 Task: Log the number of training steps completed in each experiment.
Action: Mouse moved to (289, 106)
Screenshot: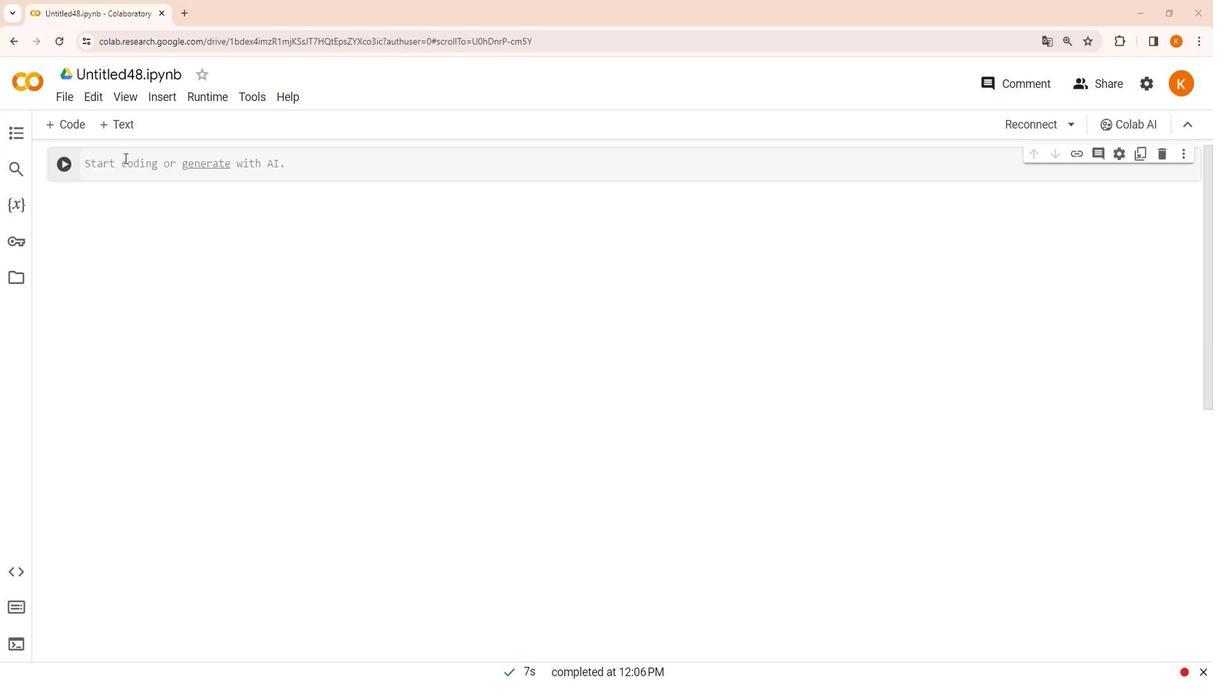 
Action: Mouse pressed left at (289, 106)
Screenshot: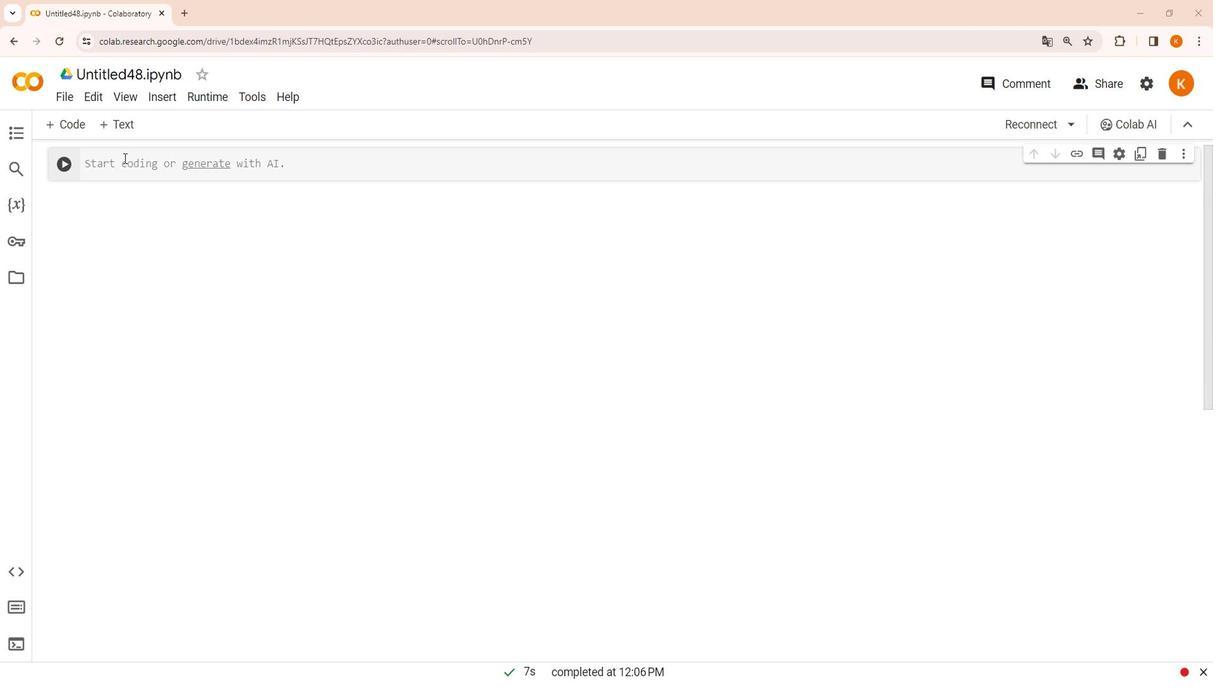 
Action: Key pressed i<Key.backspace>pip<Key.space>install<Key.space>wandb
Screenshot: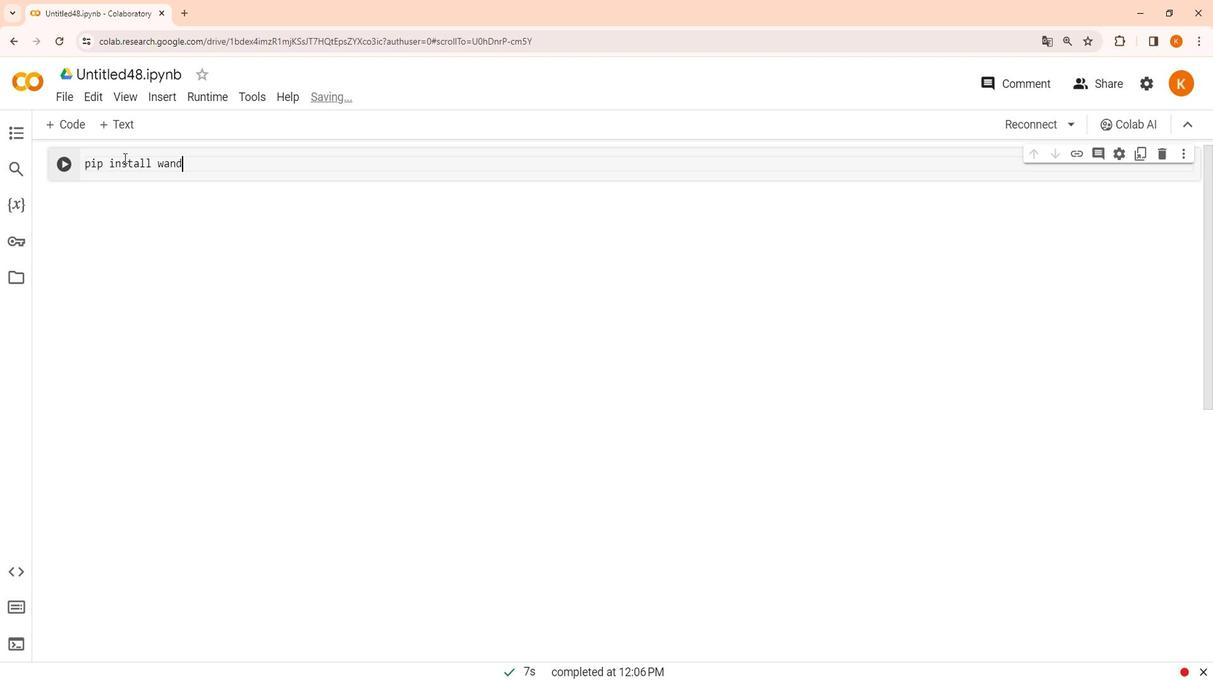 
Action: Mouse moved to (275, 108)
Screenshot: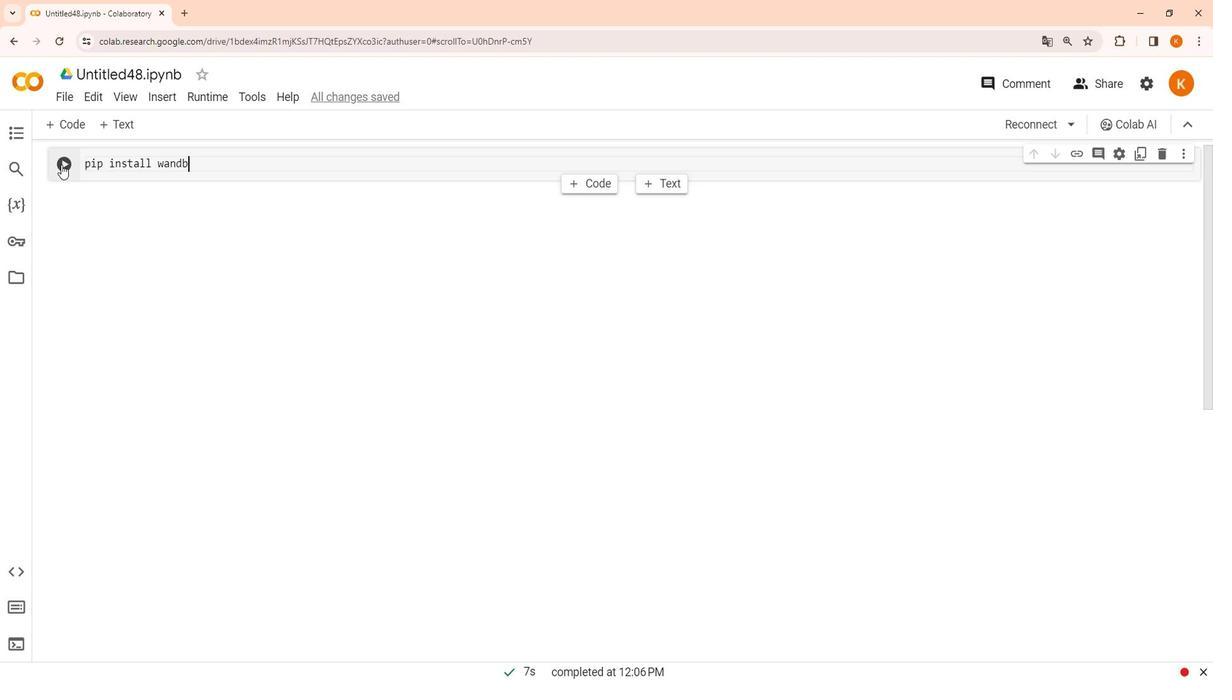 
Action: Mouse pressed left at (275, 108)
Screenshot: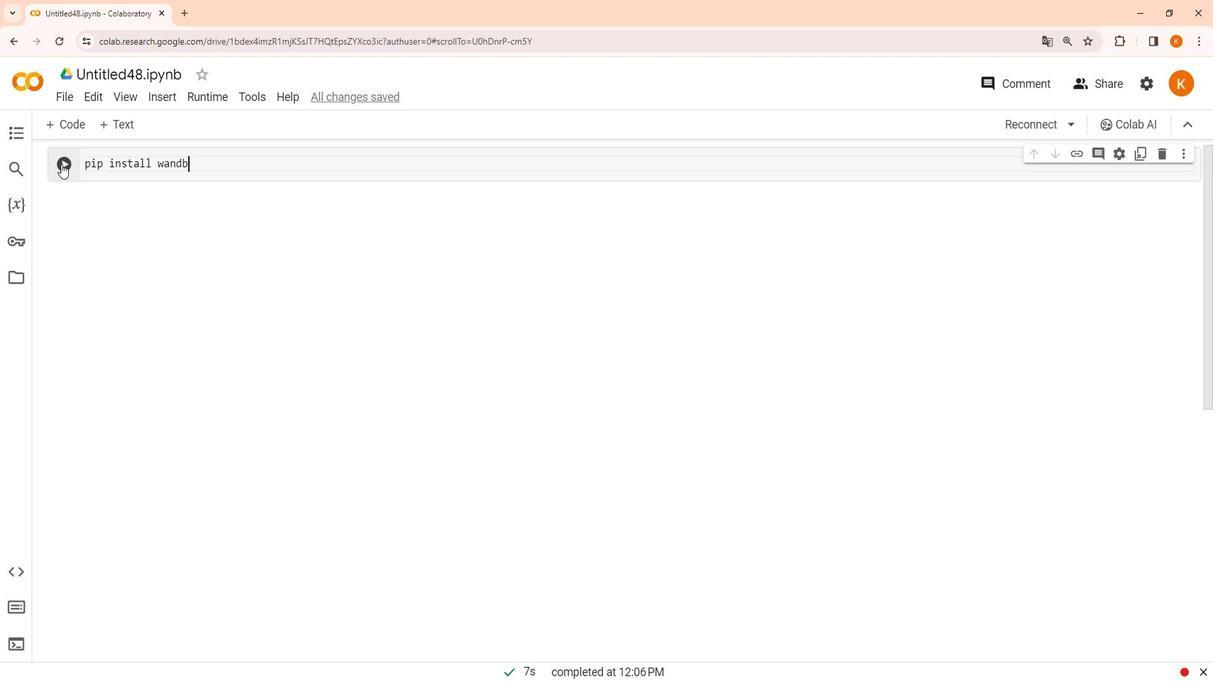 
Action: Mouse moved to (311, 207)
Screenshot: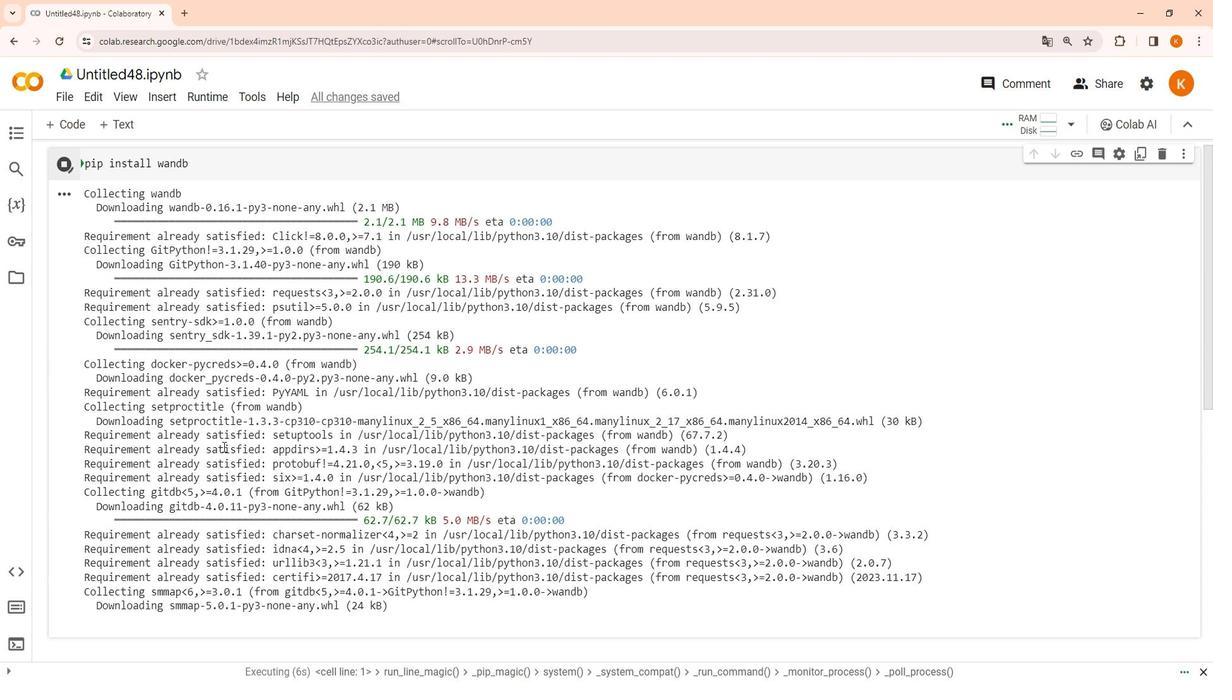 
Action: Mouse scrolled (311, 207) with delta (0, 0)
Screenshot: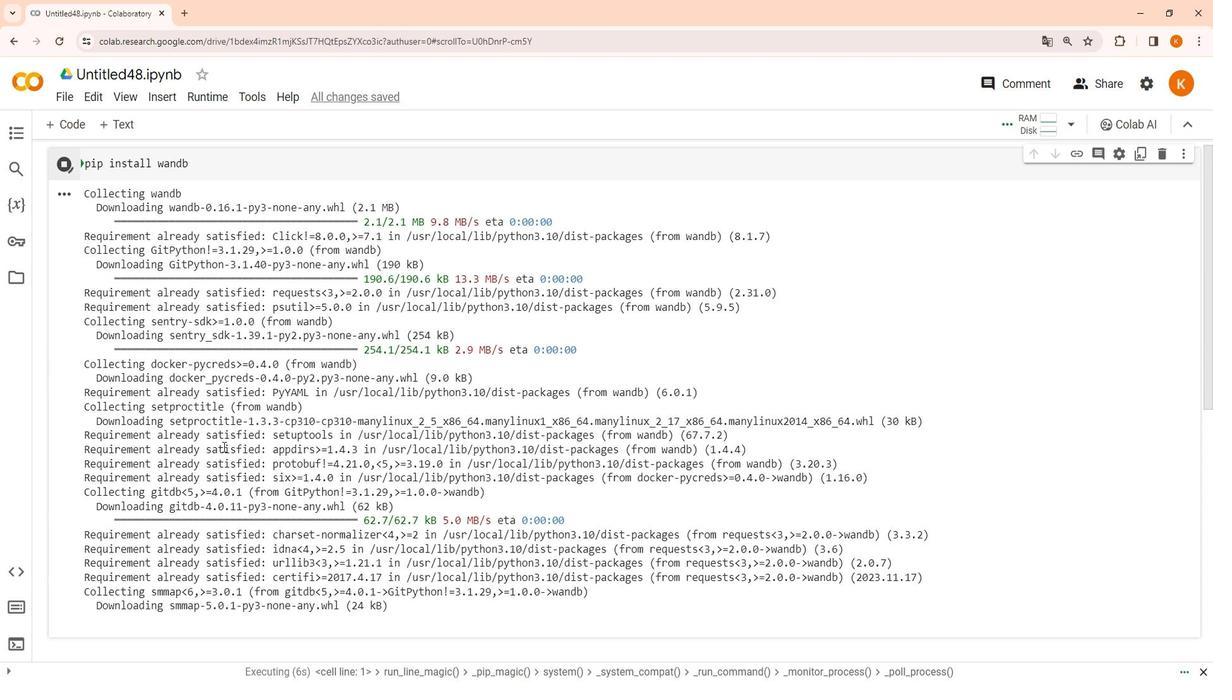 
Action: Mouse scrolled (311, 207) with delta (0, 0)
Screenshot: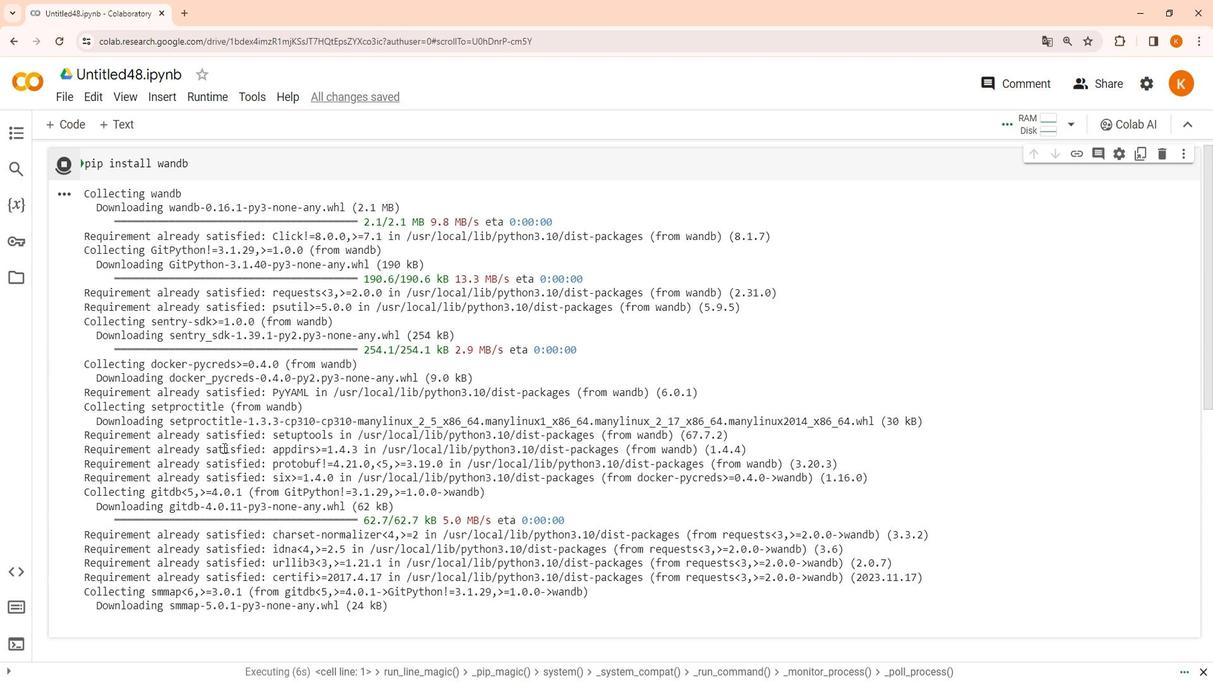 
Action: Mouse moved to (311, 207)
Screenshot: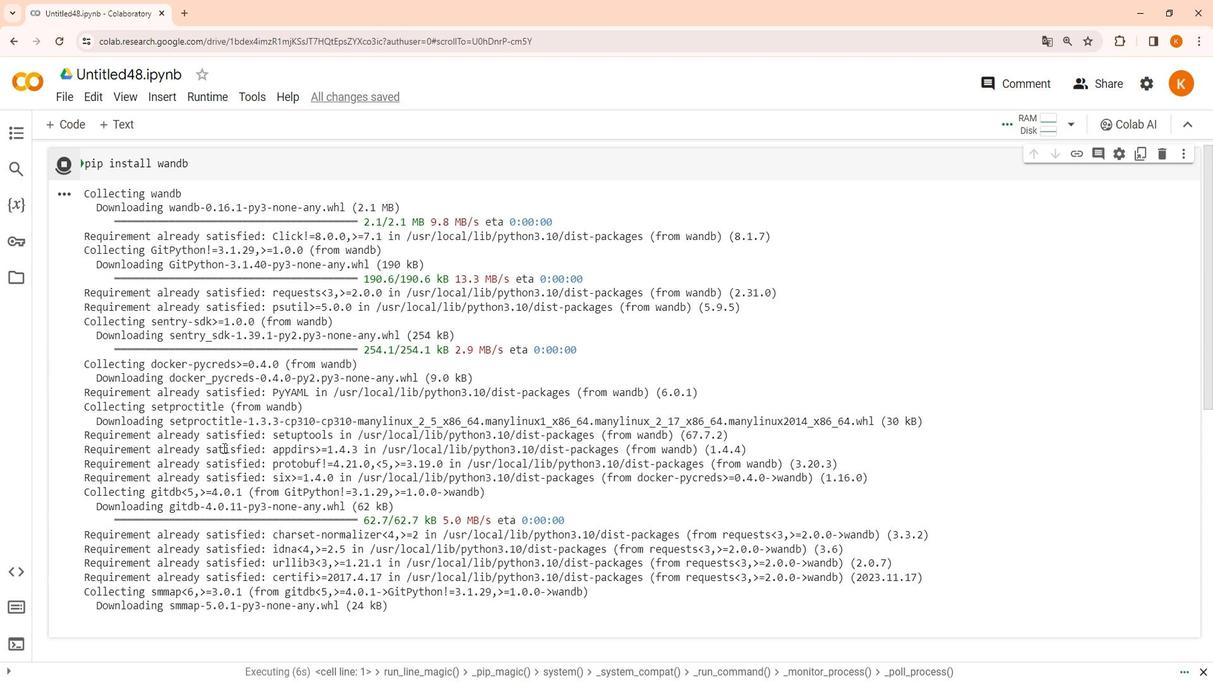 
Action: Mouse scrolled (311, 207) with delta (0, 0)
Screenshot: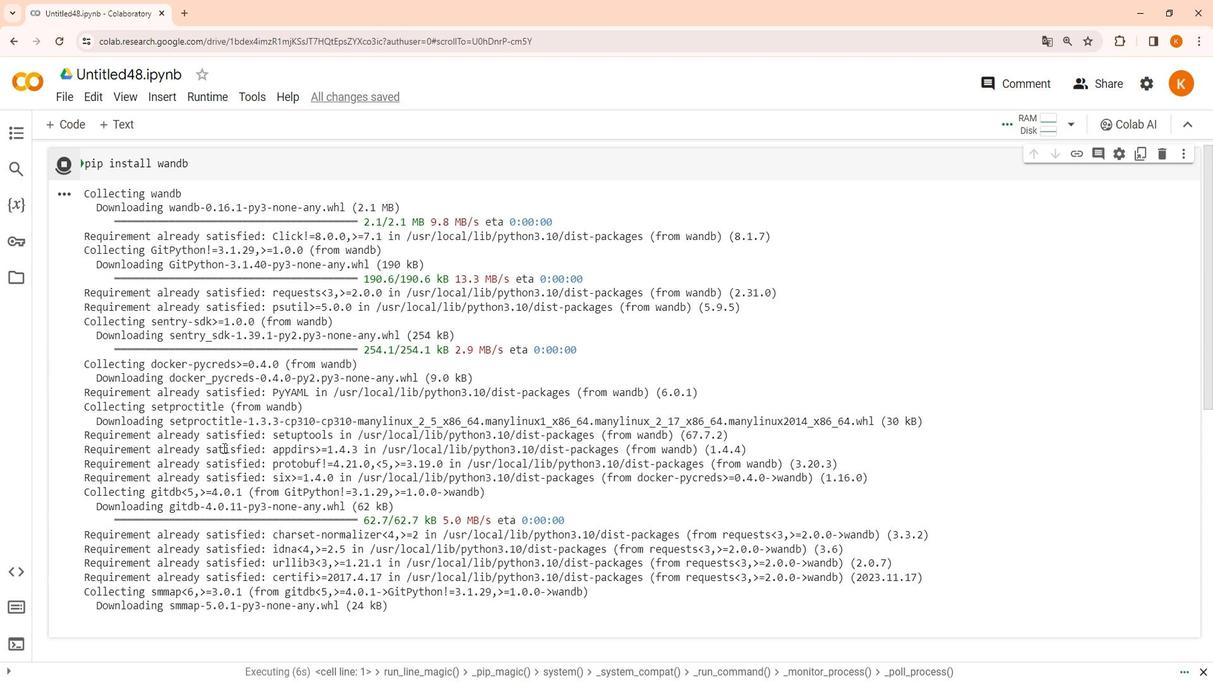 
Action: Mouse moved to (312, 207)
Screenshot: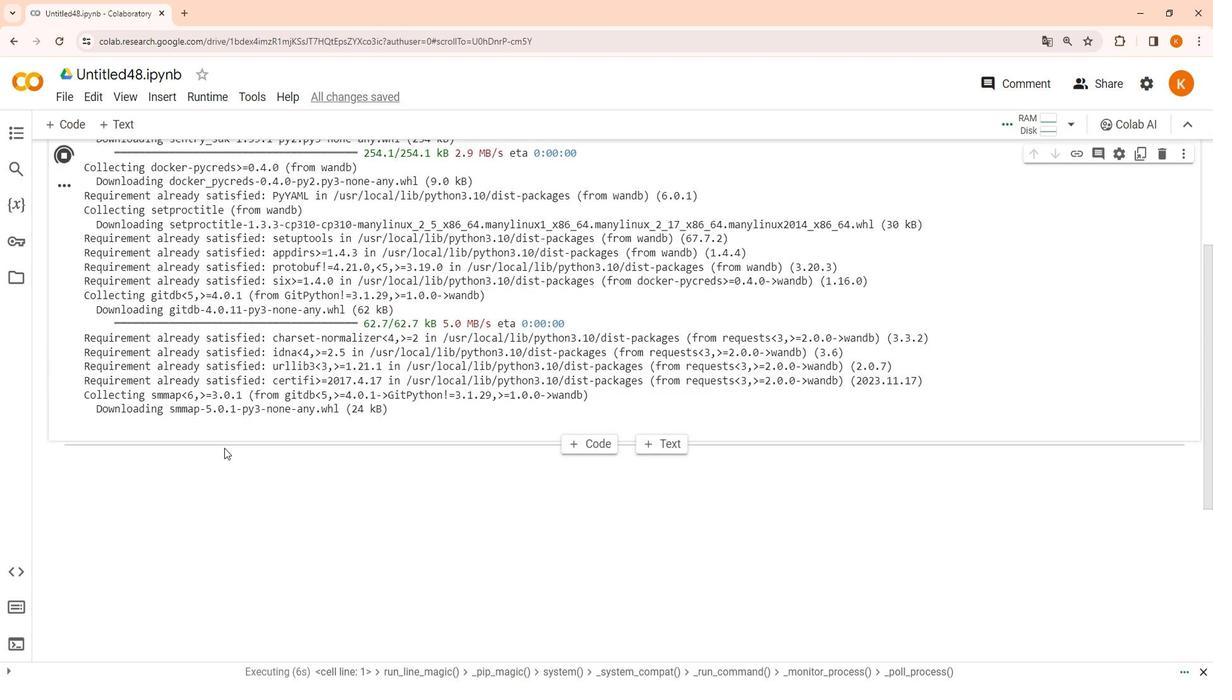 
Action: Mouse scrolled (312, 207) with delta (0, 0)
Screenshot: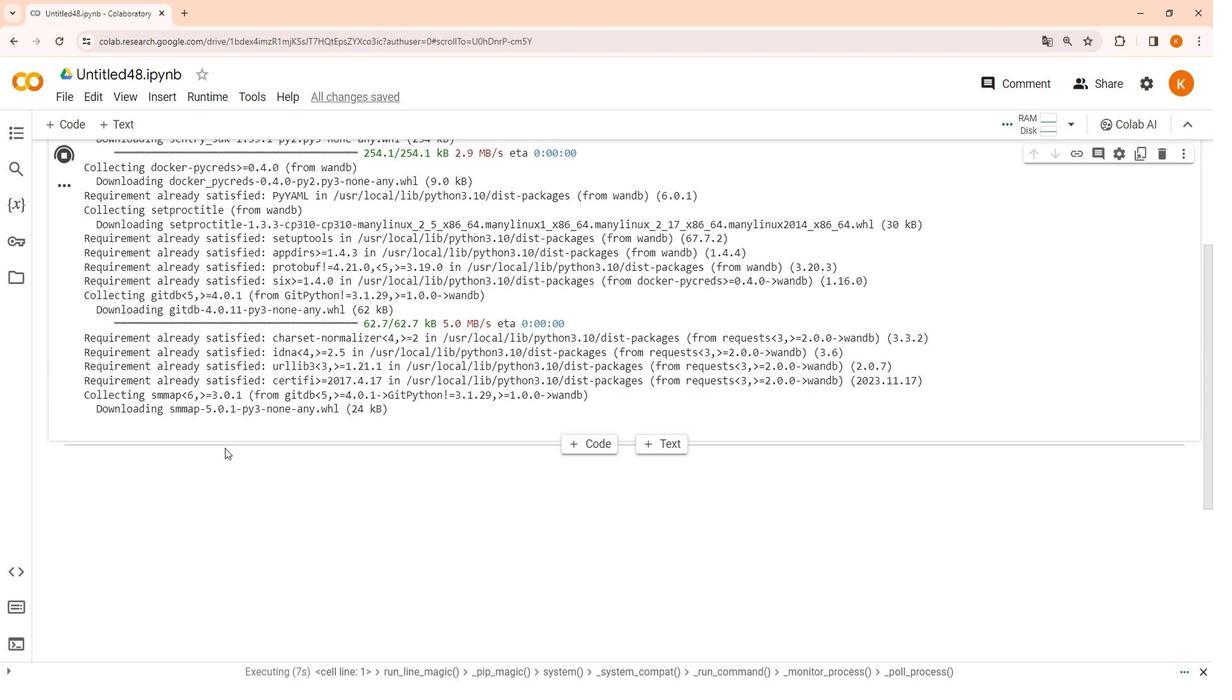 
Action: Mouse scrolled (312, 207) with delta (0, 0)
Screenshot: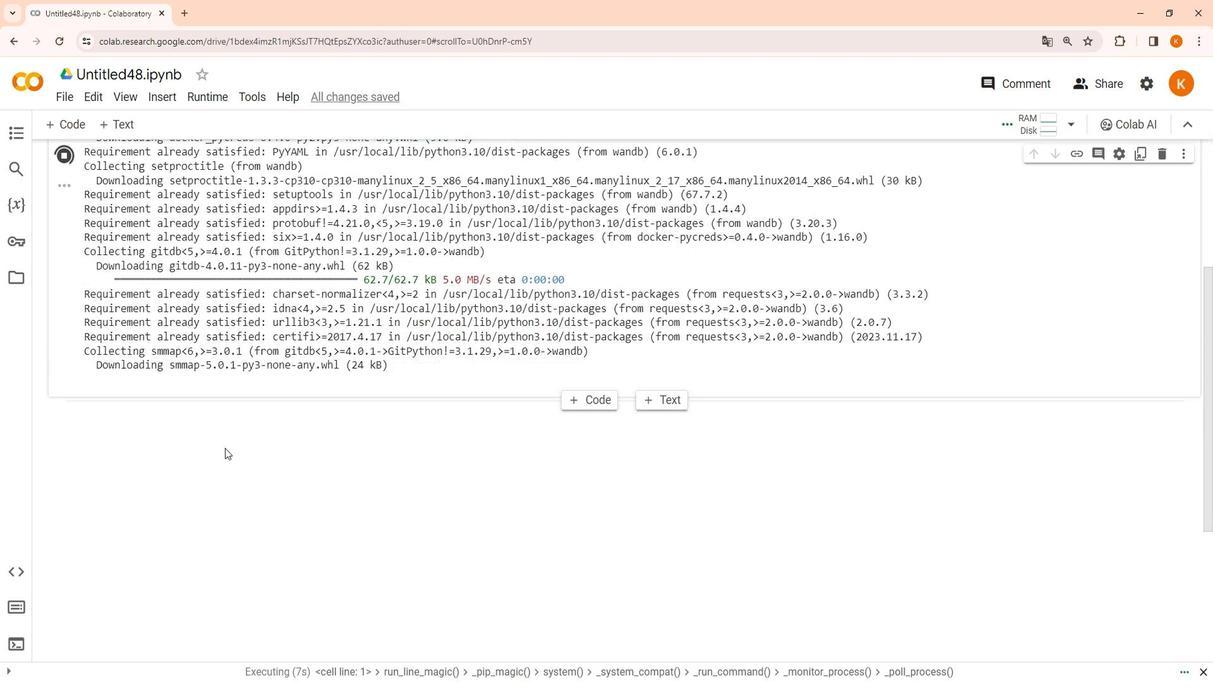 
Action: Mouse moved to (278, 93)
Screenshot: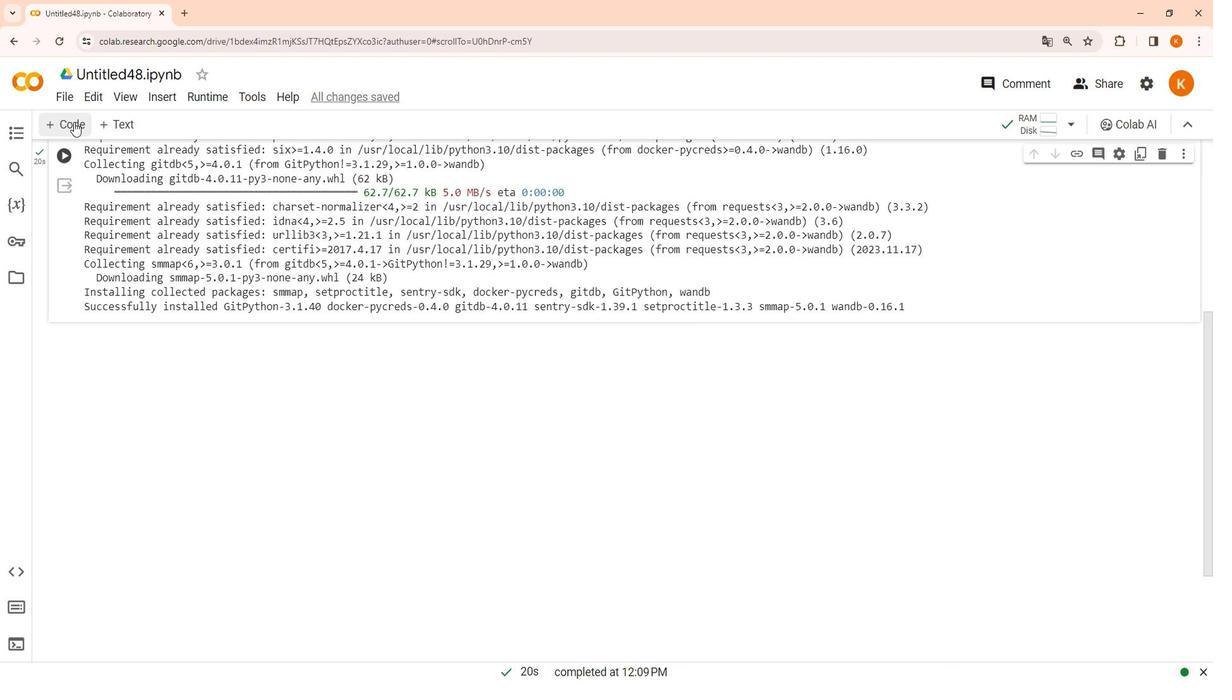 
Action: Mouse pressed left at (278, 93)
Screenshot: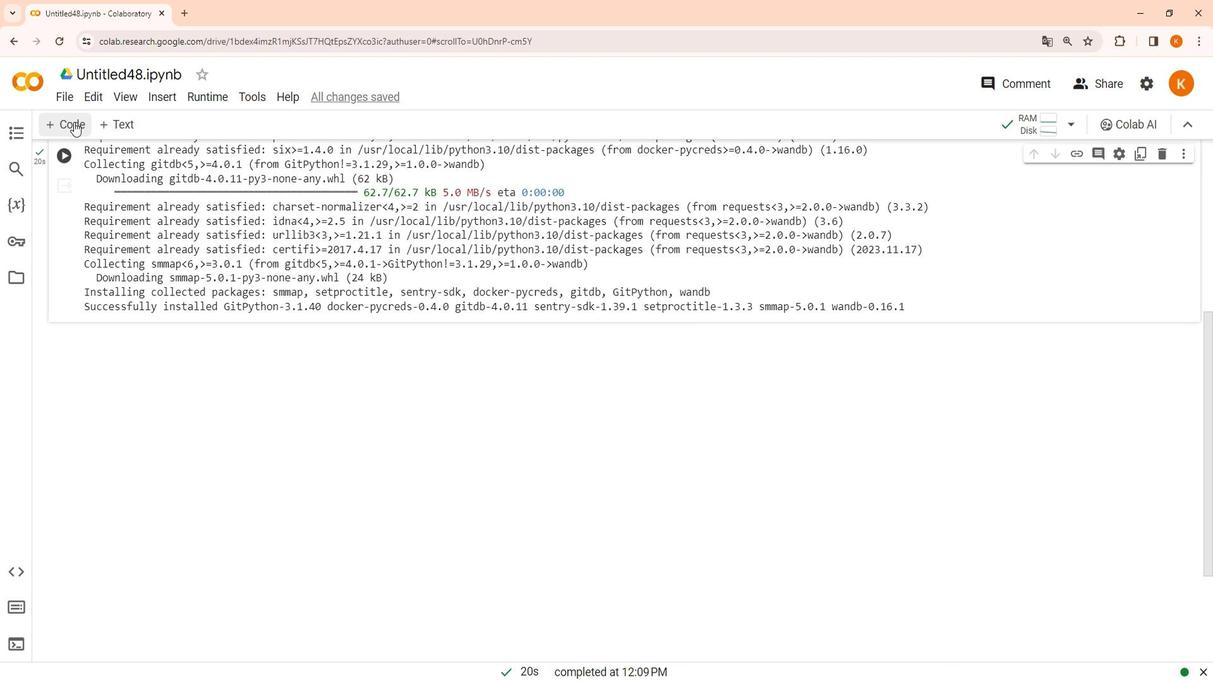 
Action: Mouse moved to (317, 186)
Screenshot: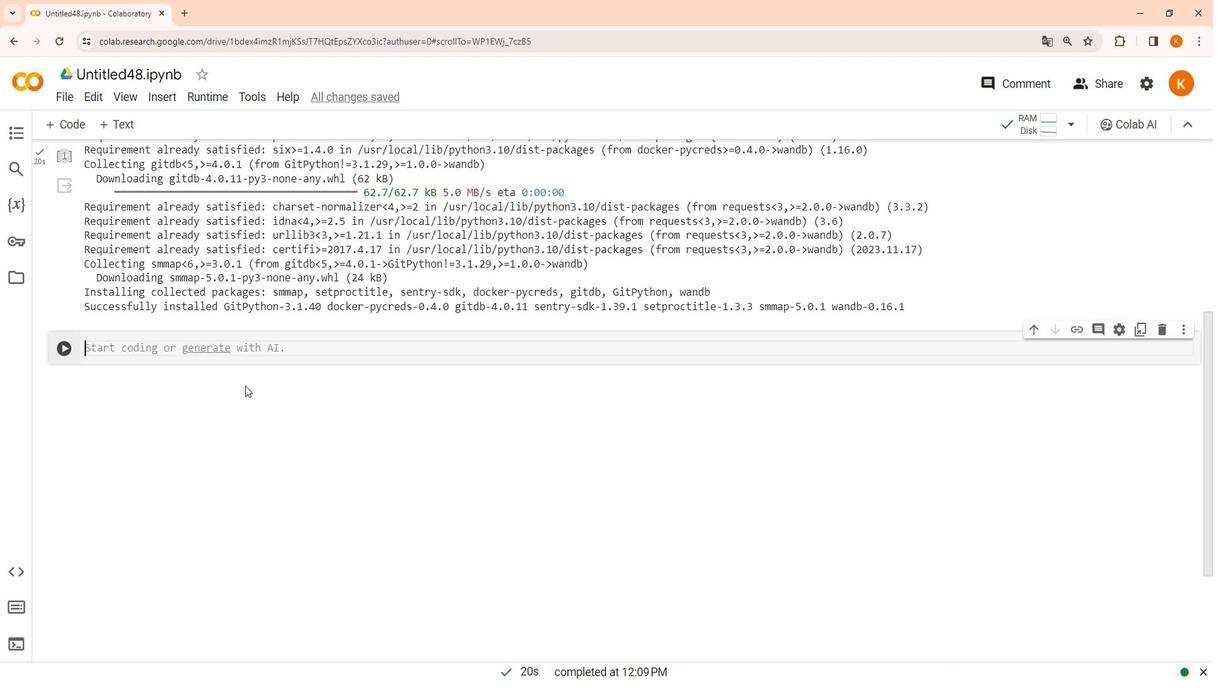 
Action: Mouse scrolled (317, 186) with delta (0, 0)
Screenshot: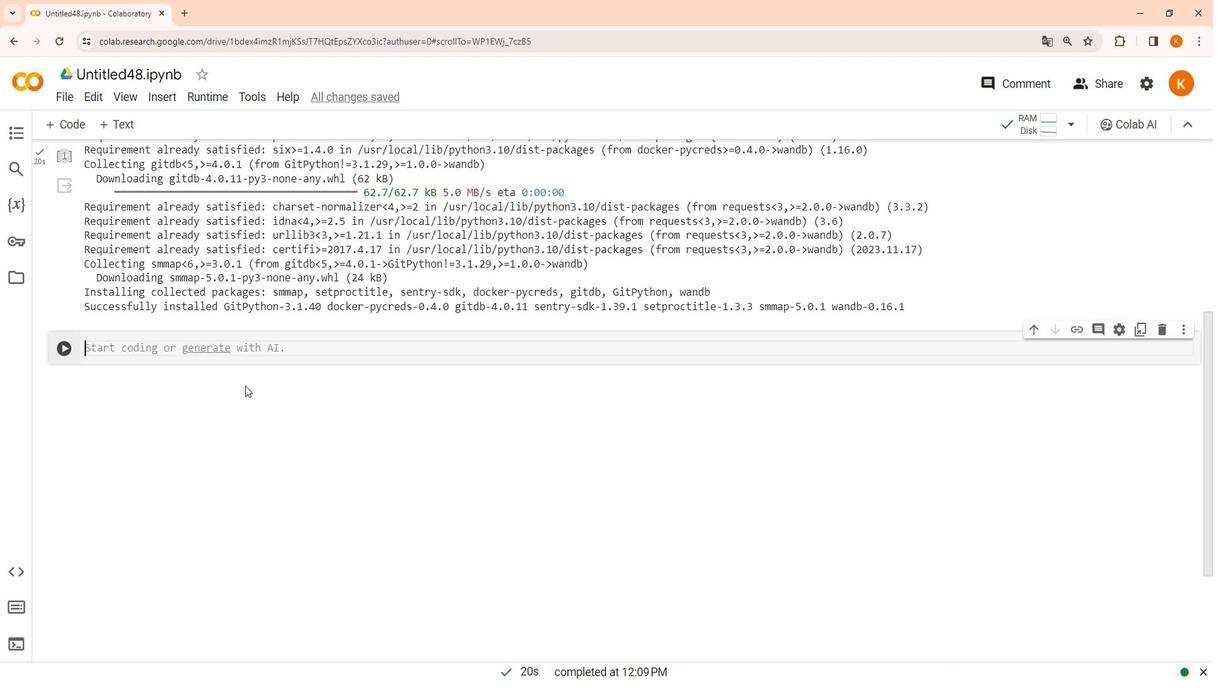 
Action: Mouse moved to (317, 187)
Screenshot: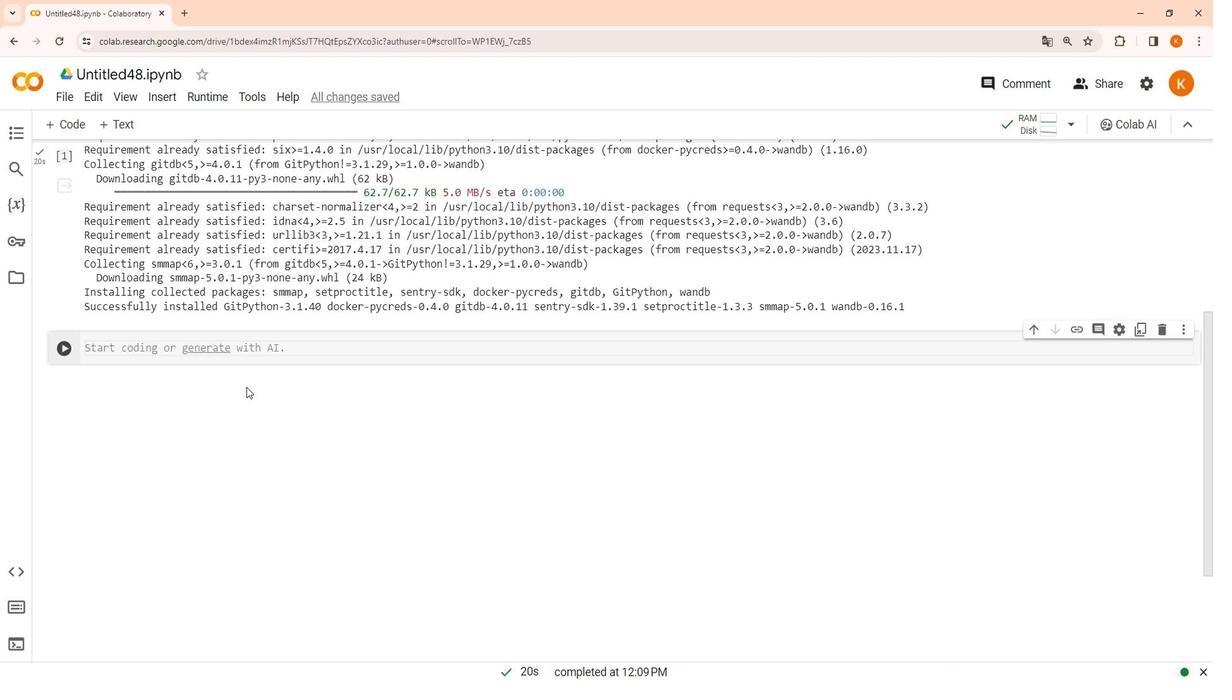 
Action: Mouse scrolled (317, 186) with delta (0, 0)
Screenshot: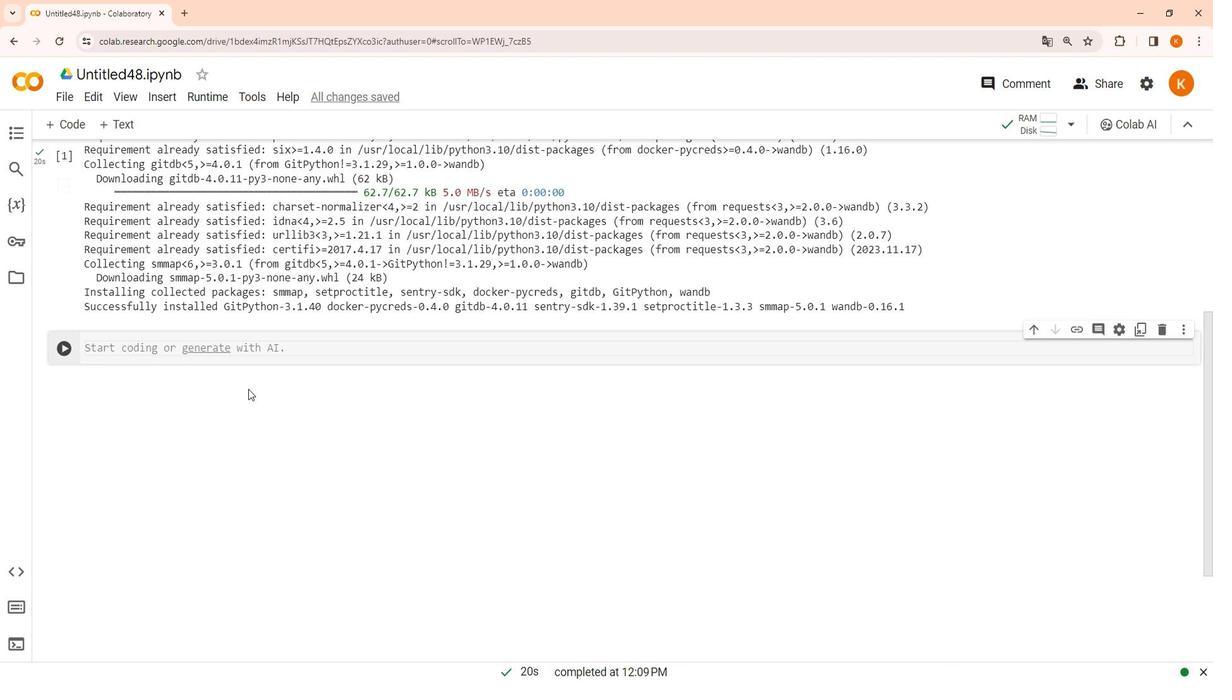 
Action: Mouse scrolled (317, 186) with delta (0, 0)
Screenshot: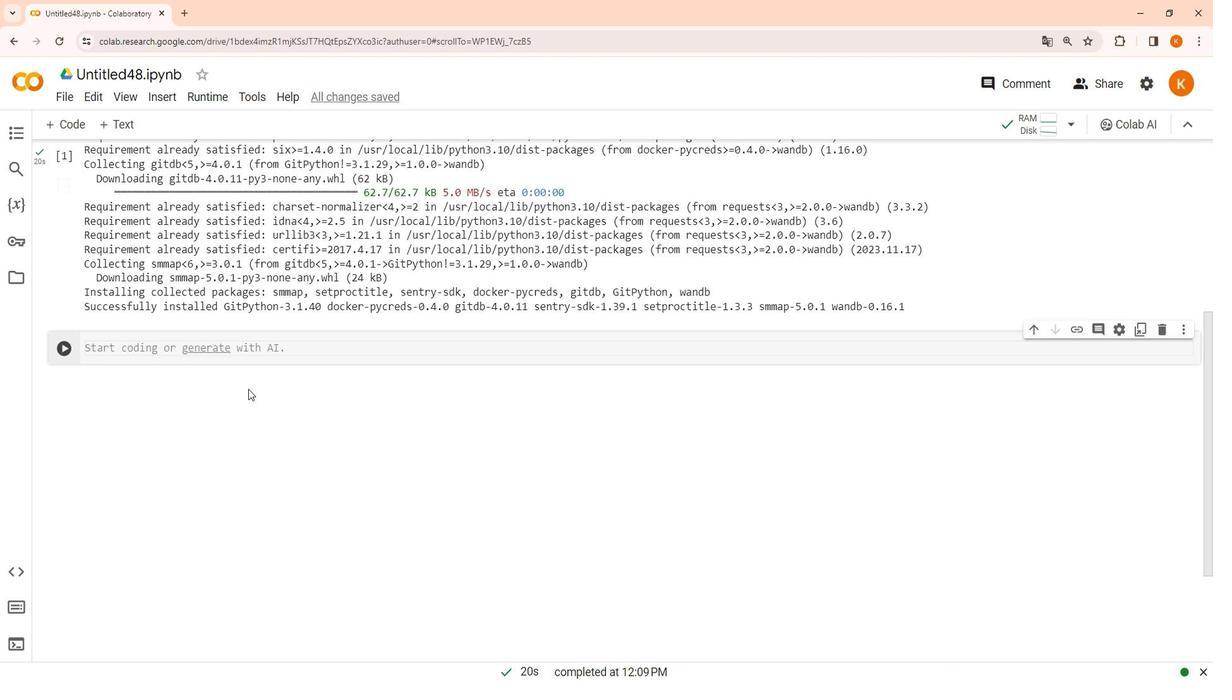 
Action: Mouse moved to (319, 194)
Screenshot: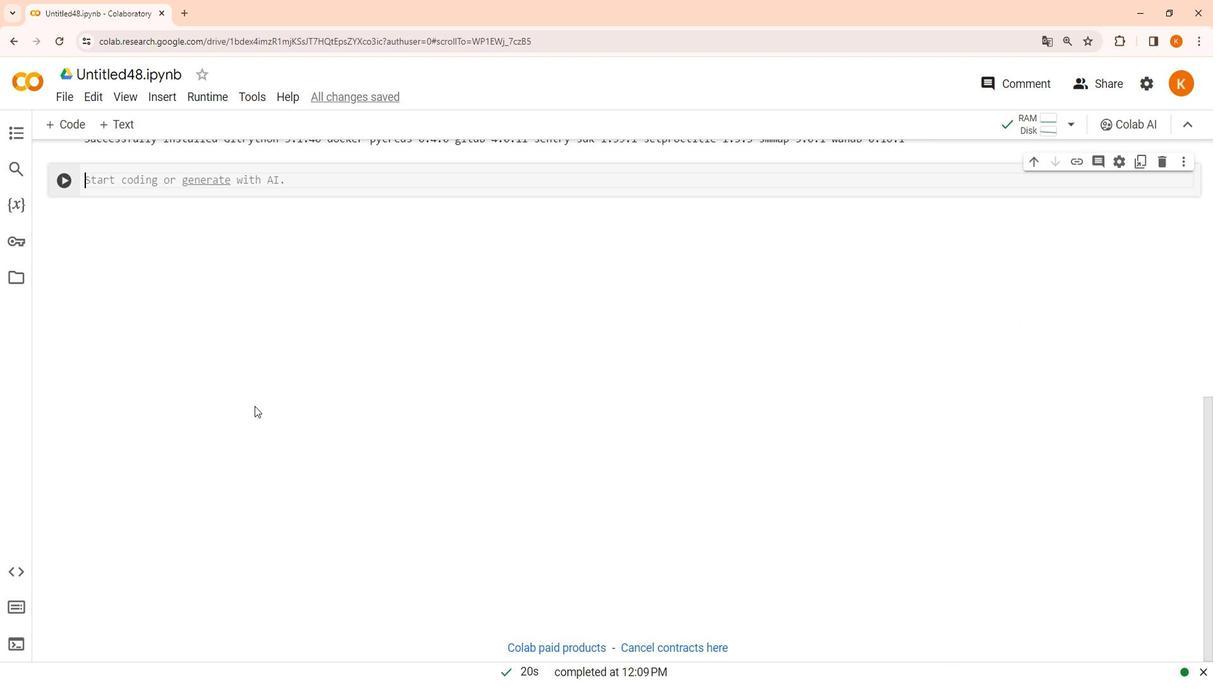 
Action: Key pressed import<Key.space>wandb<Key.enter><Key.enter>wandb.init<Key.shift_r><Key.shift_r><Key.shift_r><Key.shift_r><Key.shift_r><Key.shift_r><Key.shift_r><Key.shift_r><Key.shift_r>(project='traingi<Key.backspace><Key.backspace>ing-step<Key.right>,<Key.space>name='tr<Key.backspace><Key.backspace>experiment<Key.left><Key.left><Key.left><Key.left><Key.left><Key.left><Key.left><Key.left><Key.left><Key.left><Key.left><Key.left><Key.left><Key.left><Key.left><Key.left><Key.left><Key.left><Key.left>-completed<Key.right><Key.right><Key.right><Key.right><Key.right><Key.right><Key.right><Key.right><Key.right><Key.right><Key.right><Key.right><Key.right><Key.right><Key.right><Key.right><Key.right><Key.right><Key.right><Key.right><Key.right><Key.right><Key.right><Key.right><Key.right><Key.enter><Key.enter>total<Key.shift_r>_training<Key.shift_r>_steps<Key.space>=<Key.space>10<Key.enter><Key.enter>for<Key.space>step<Key.space>in<Key.space>range<Key.shift_r><Key.shift_r><Key.shift_r>(total<Key.shift_r>_training<Key.shift_r>_steps<Key.right><Key.shift_r>:<Key.enter><Key.enter><Key.space><Key.space>wandb.log<Key.shift_r><Key.shift_r><Key.shift_r><Key.shift_r><Key.shift_r><Key.shift_r><Key.shift_r><Key.shift_r><Key.shift_r><Key.shift_r><Key.shift_r><Key.shift_r>({'training<Key.shift_r>_steps<Key.right><Key.shift_r>:<Key.space>step<Key.right><Key.right><Key.right><Key.enter><Key.enter><Key.backspace><Key.backspace>wandb.finish<Key.shift_r>()
Screenshot: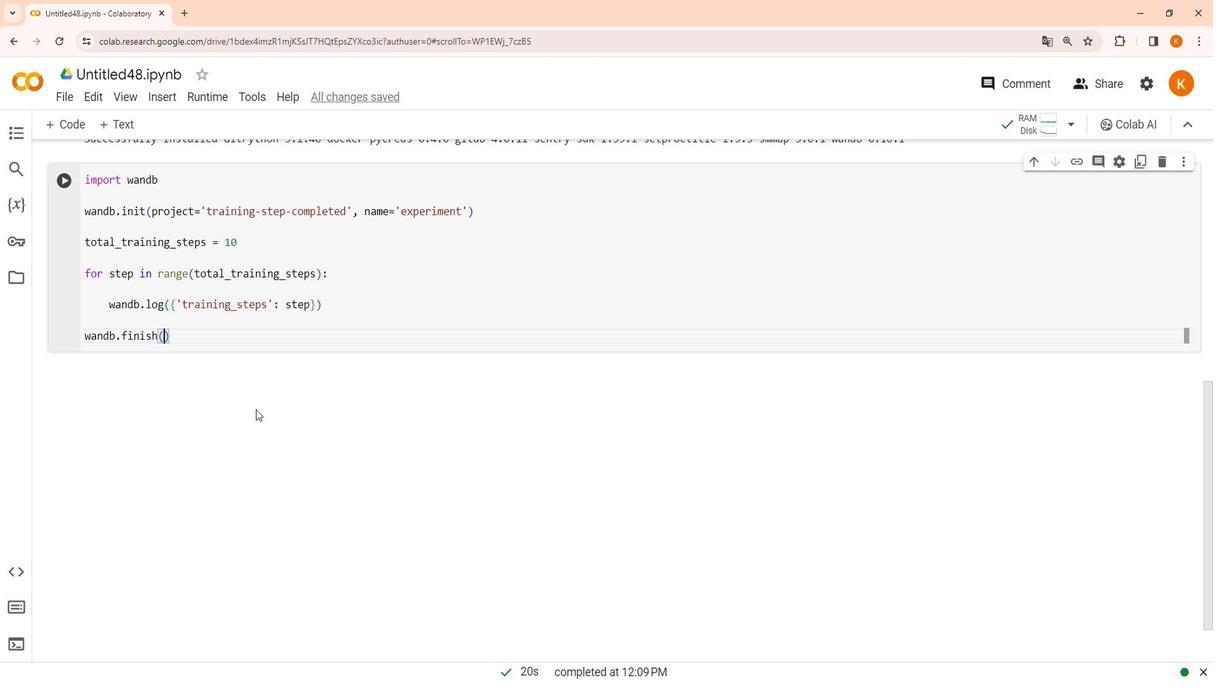 
Action: Mouse moved to (276, 113)
Screenshot: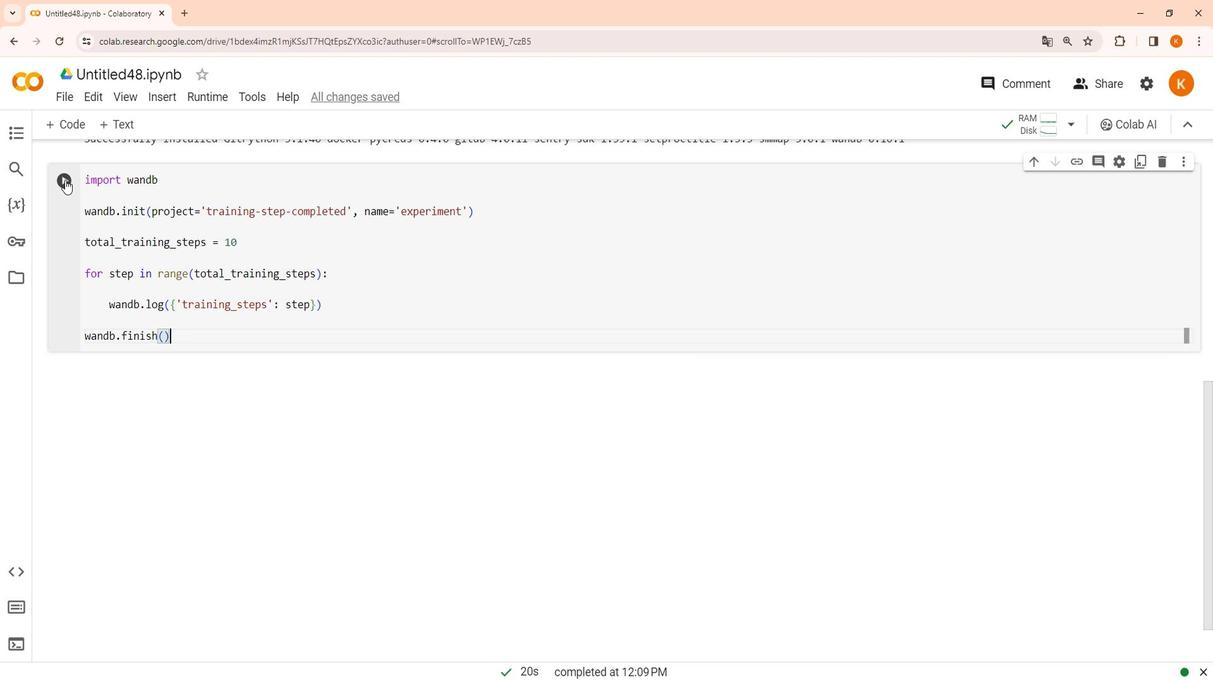 
Action: Mouse pressed left at (276, 113)
Screenshot: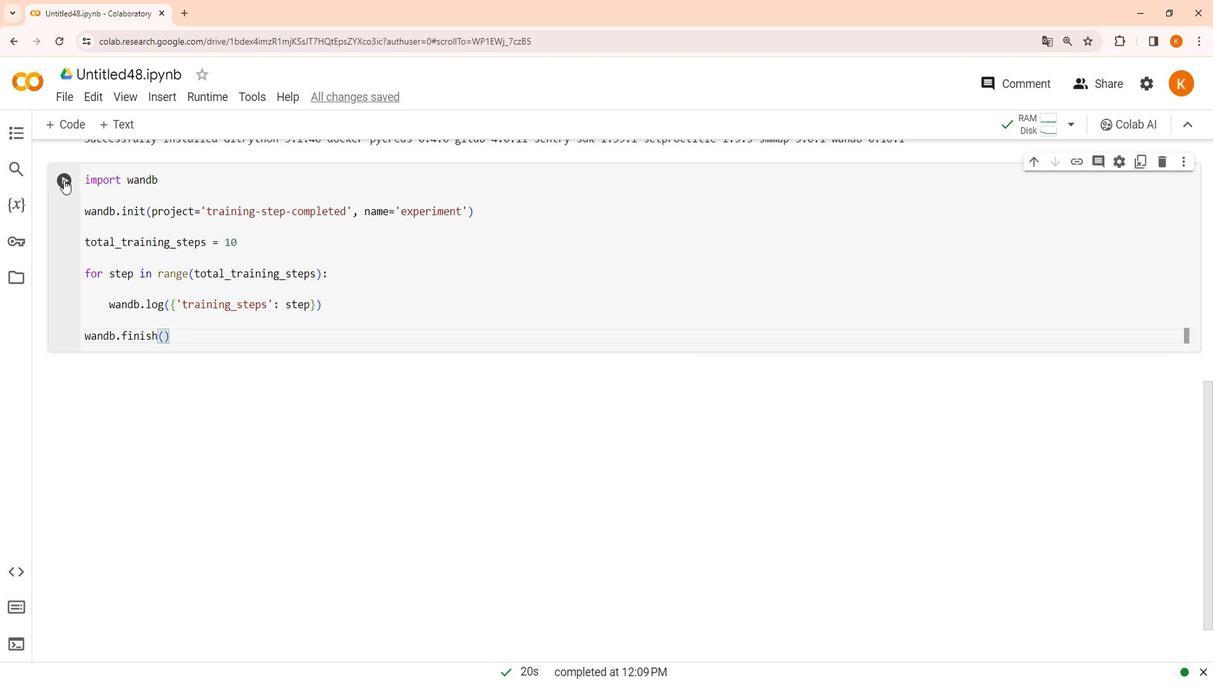 
Action: Mouse moved to (325, 194)
Screenshot: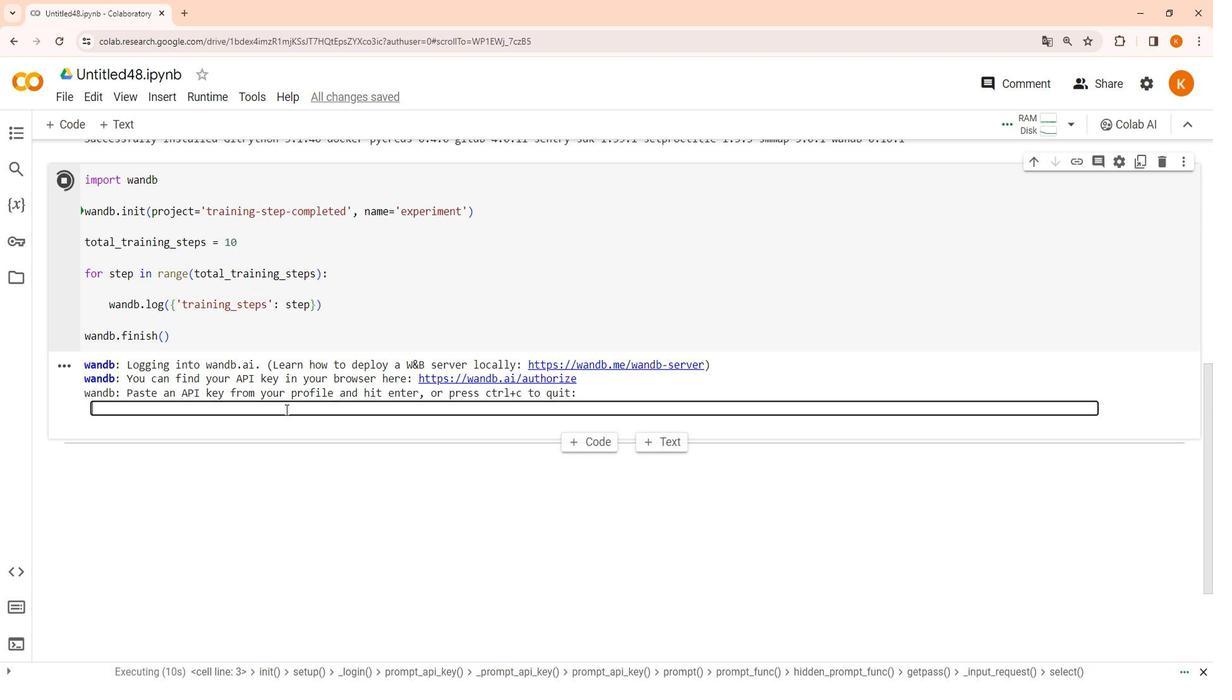 
Action: Mouse pressed left at (325, 194)
Screenshot: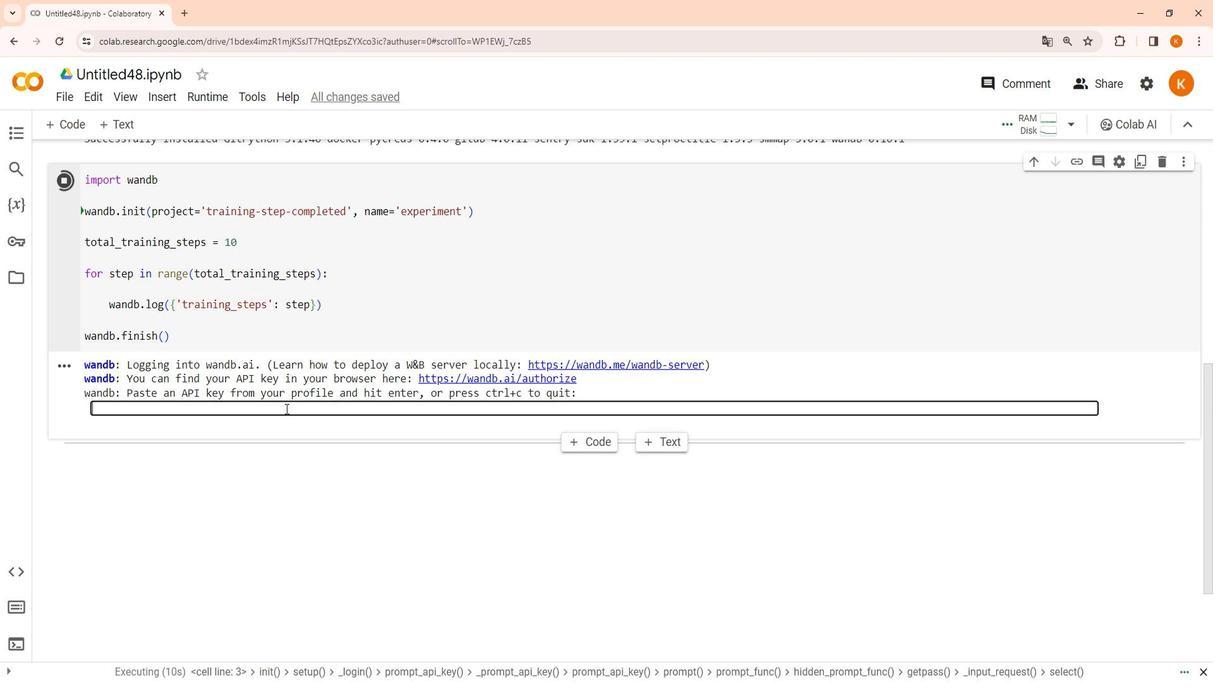 
Action: Mouse moved to (168, 246)
Screenshot: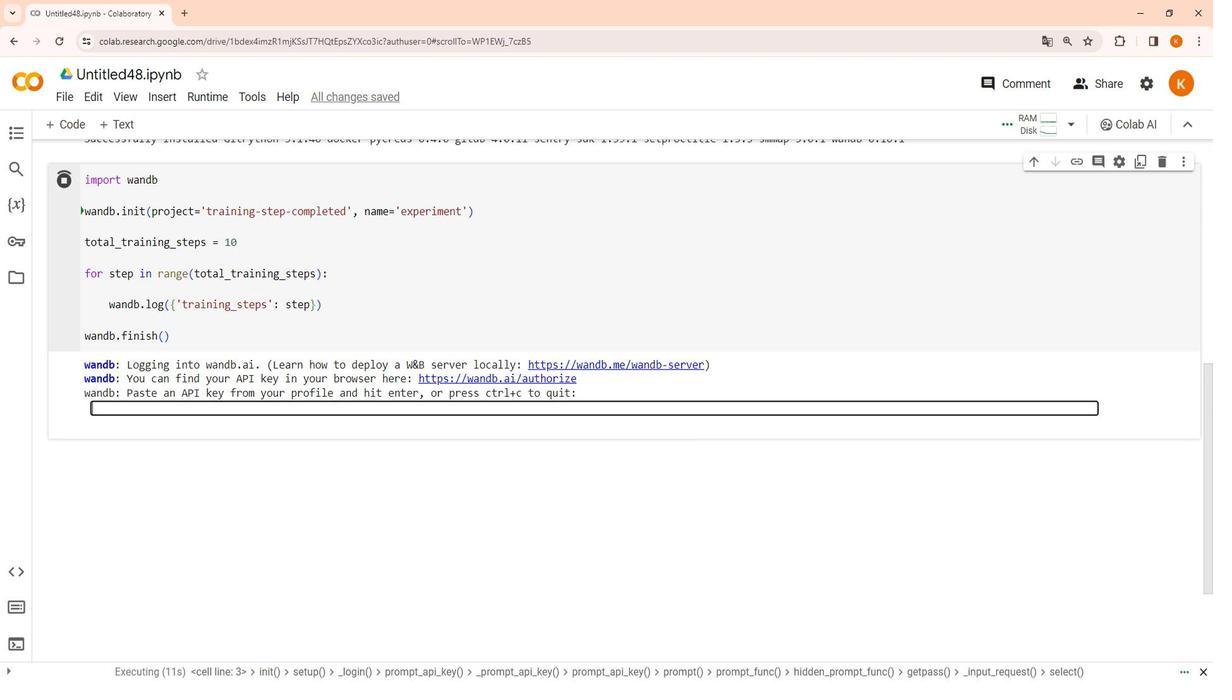 
Action: Mouse pressed left at (168, 246)
Screenshot: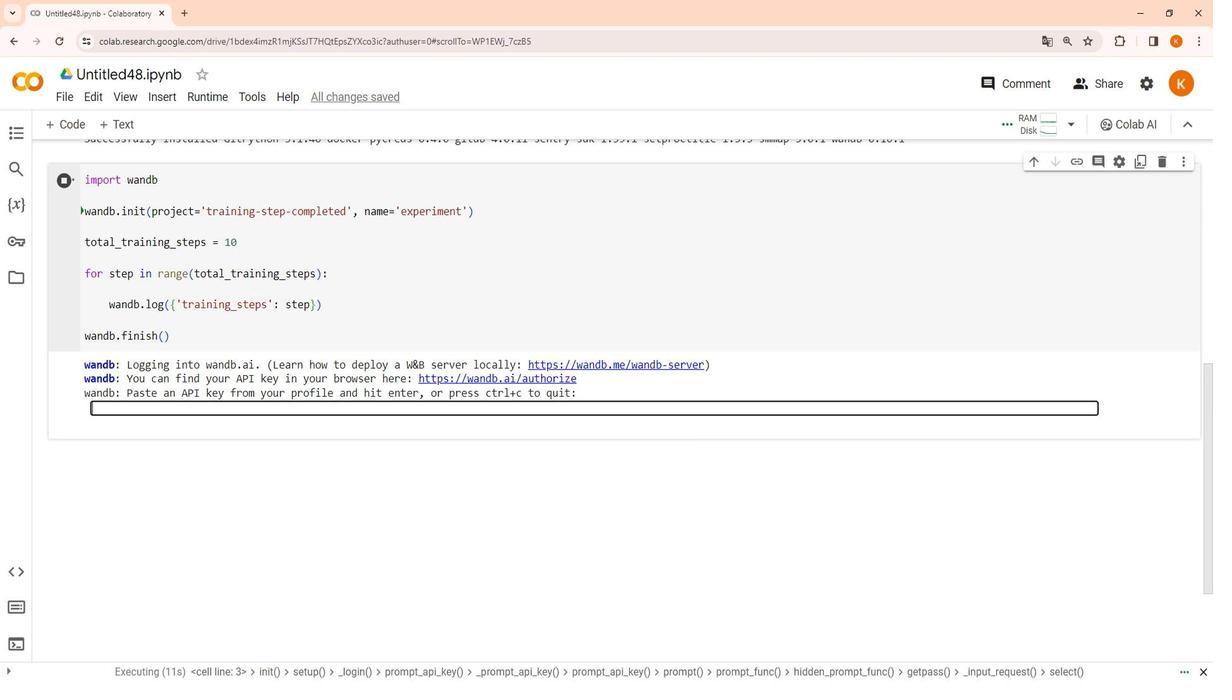
Action: Mouse moved to (168, 182)
Screenshot: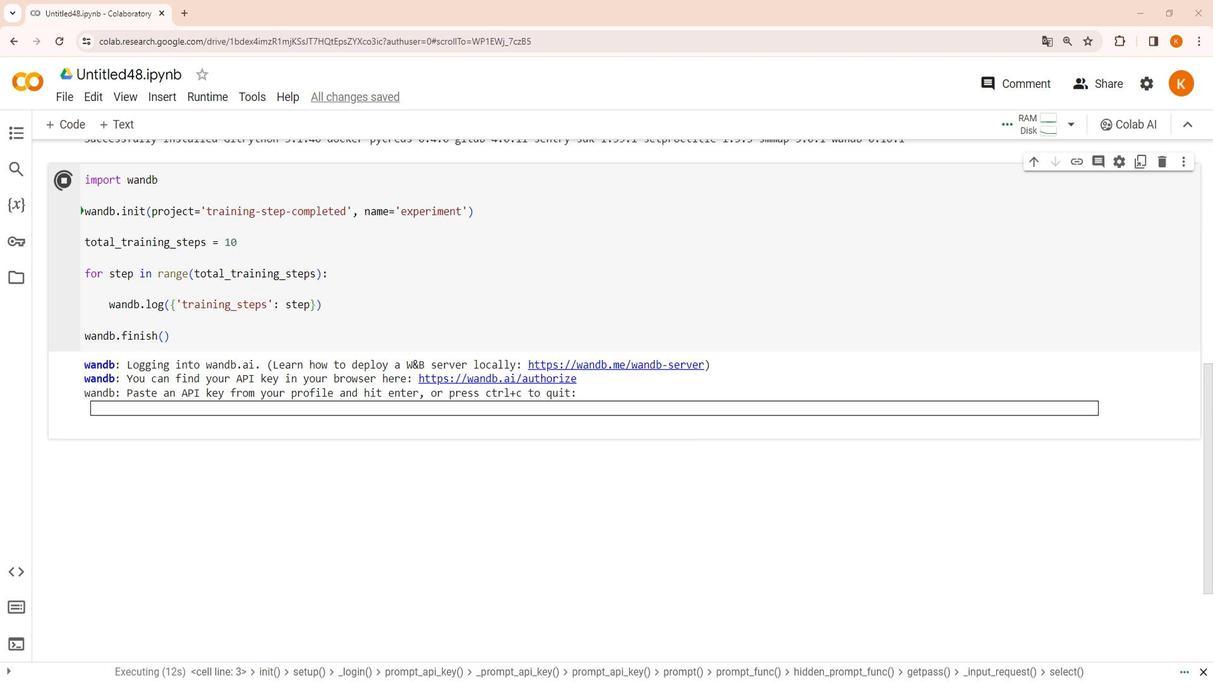 
Action: Key pressed ctrl+C
Screenshot: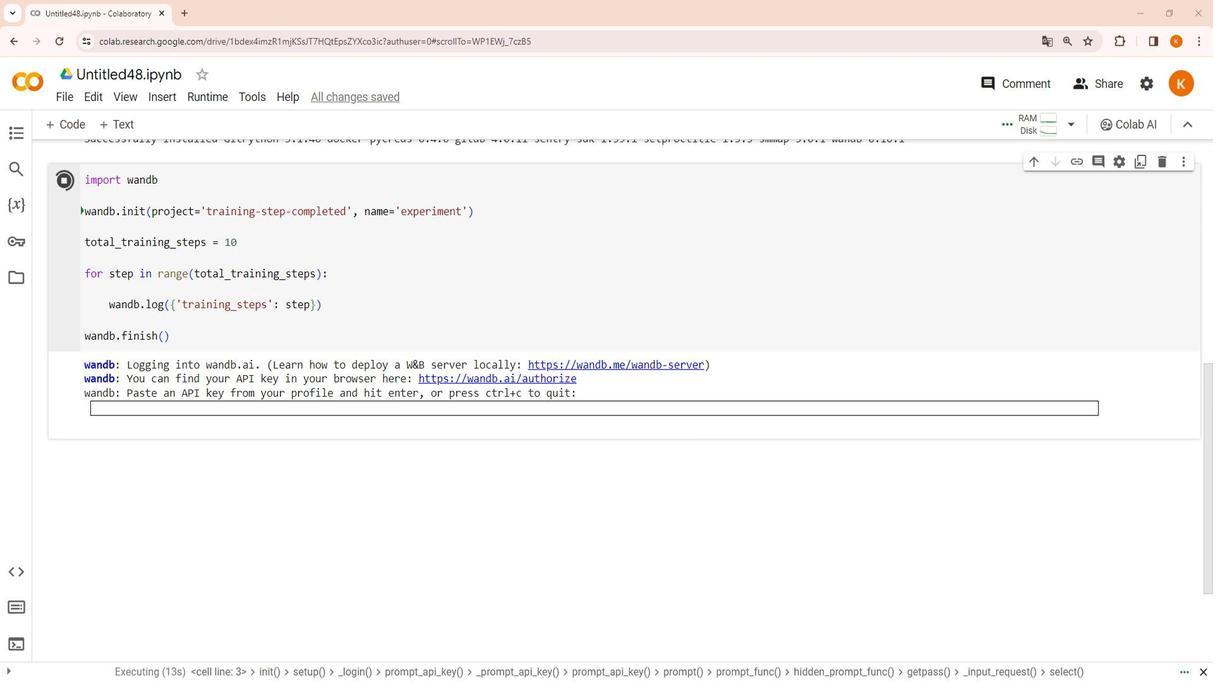 
Action: Mouse moved to (318, 194)
Screenshot: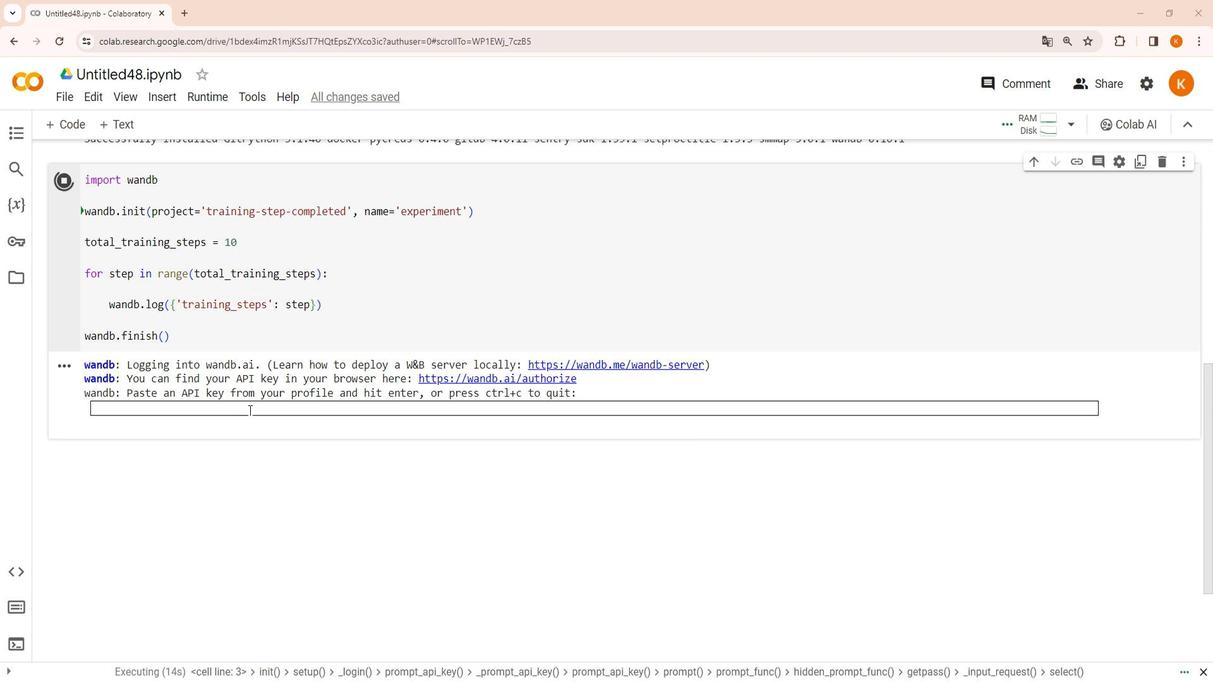 
Action: Mouse pressed left at (318, 194)
Screenshot: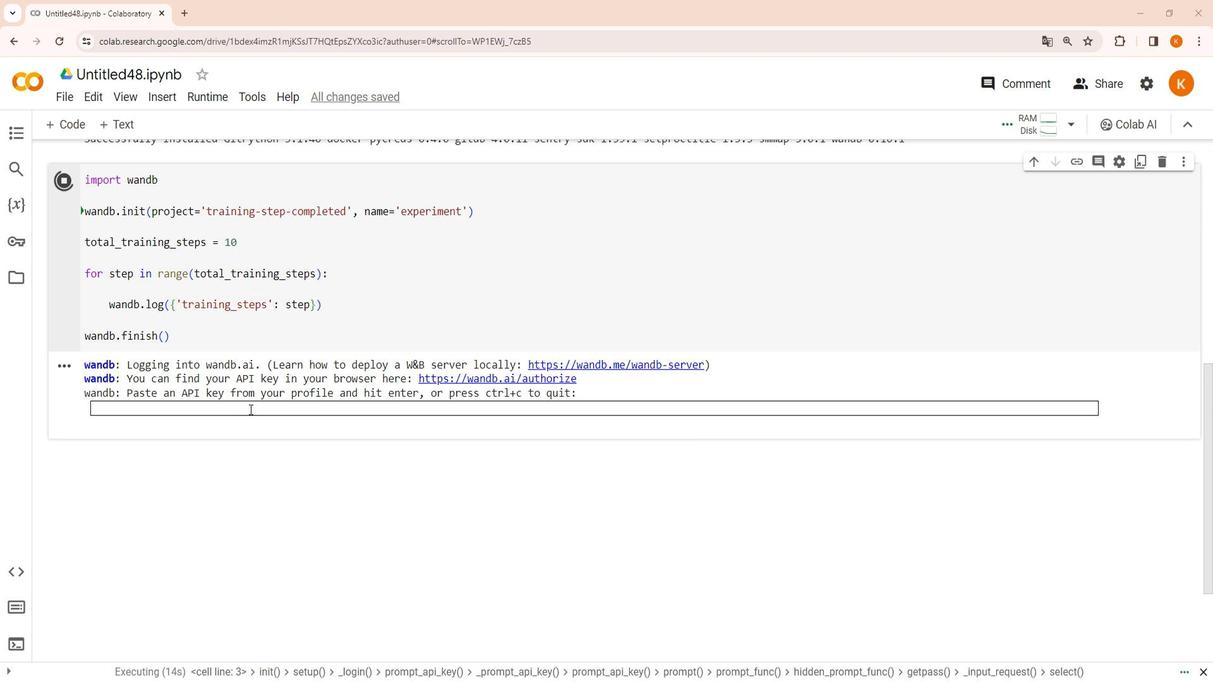 
Action: Mouse moved to (317, 193)
Screenshot: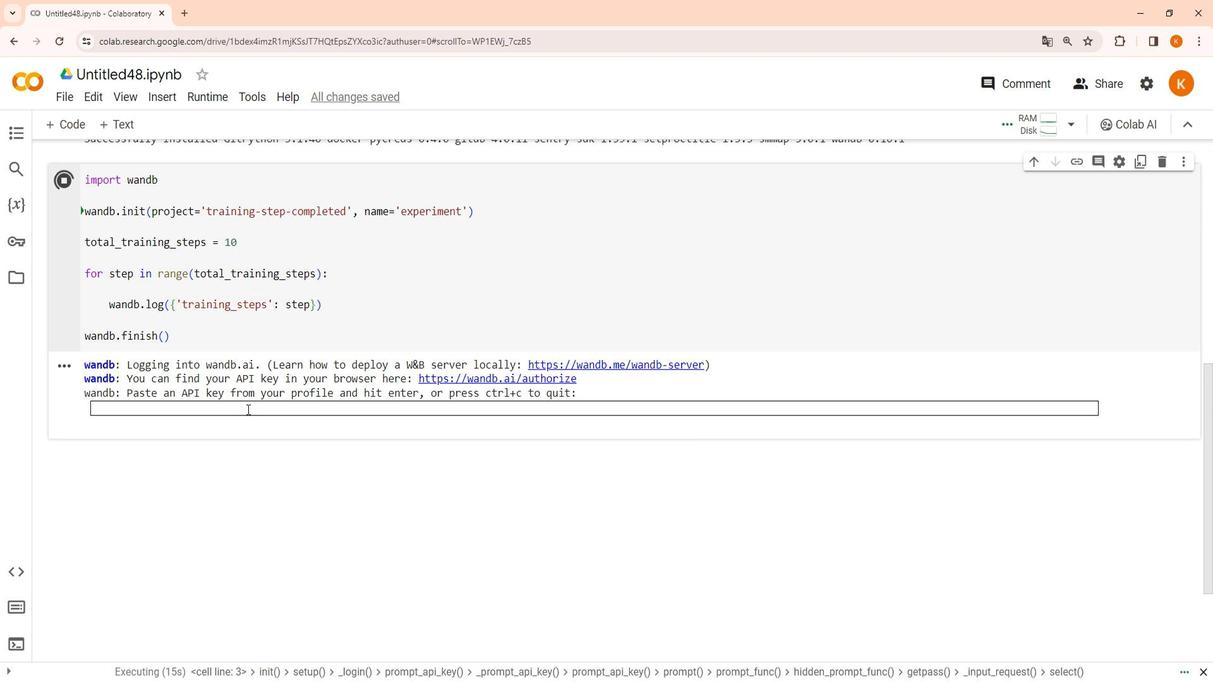 
Action: Mouse pressed left at (317, 193)
Screenshot: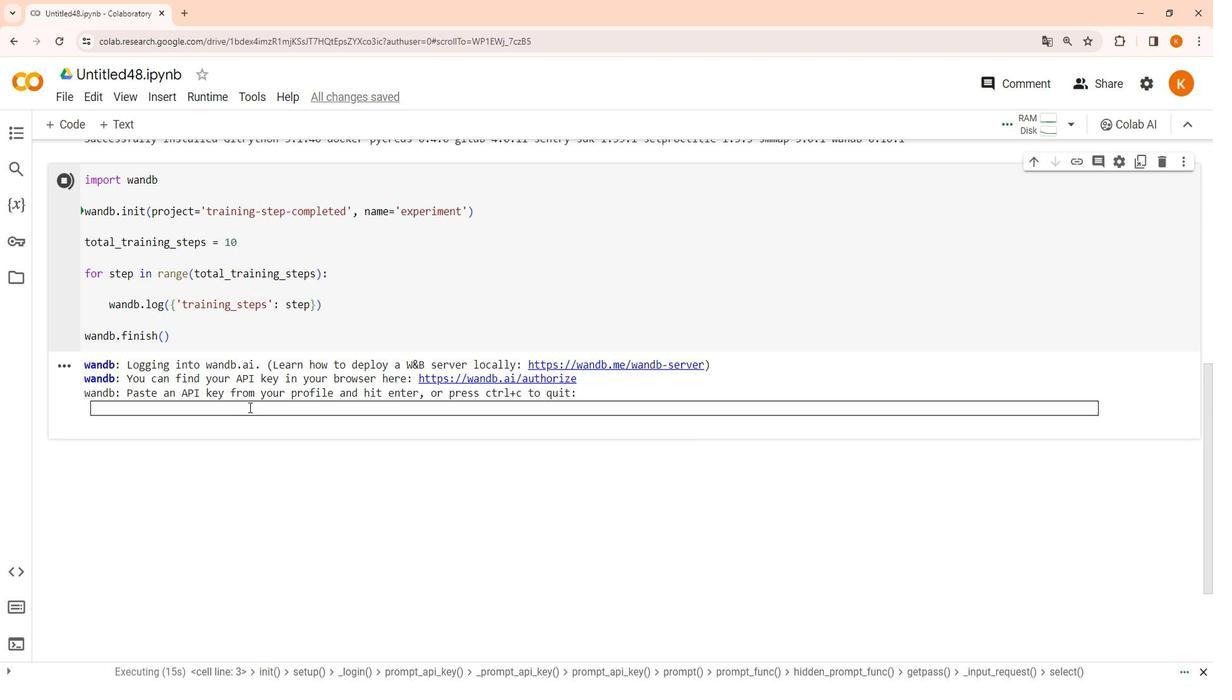 
Action: Key pressed ctrl+V
Screenshot: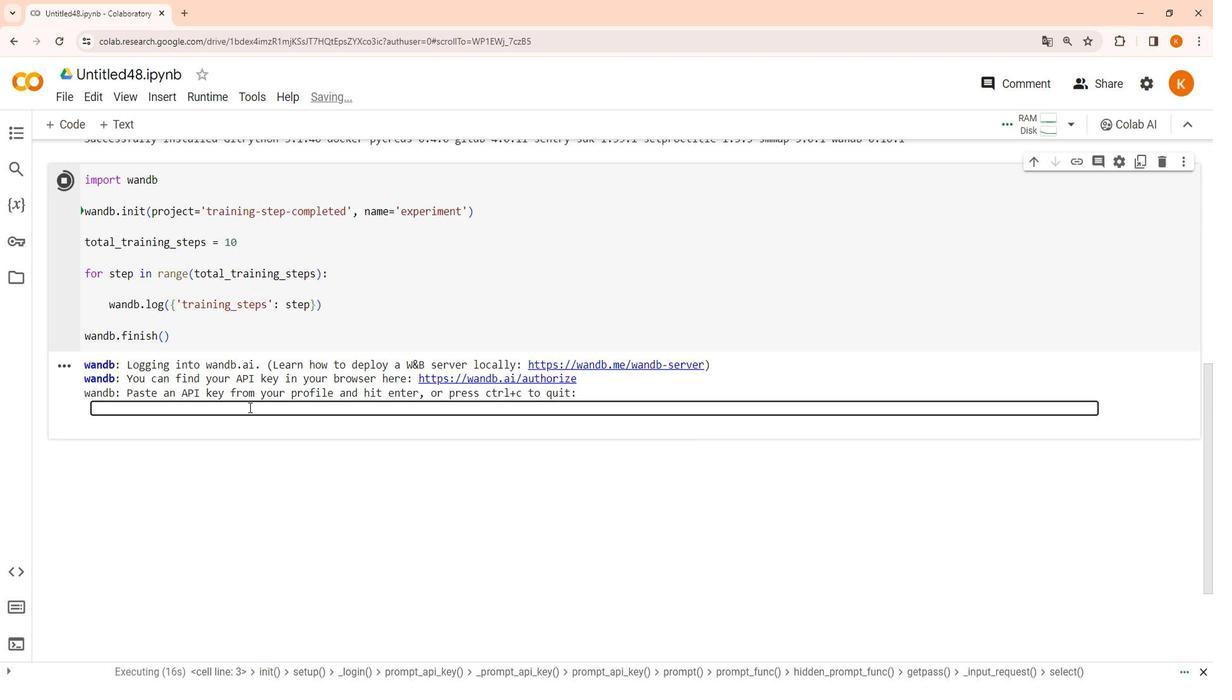 
Action: Mouse moved to (320, 194)
Screenshot: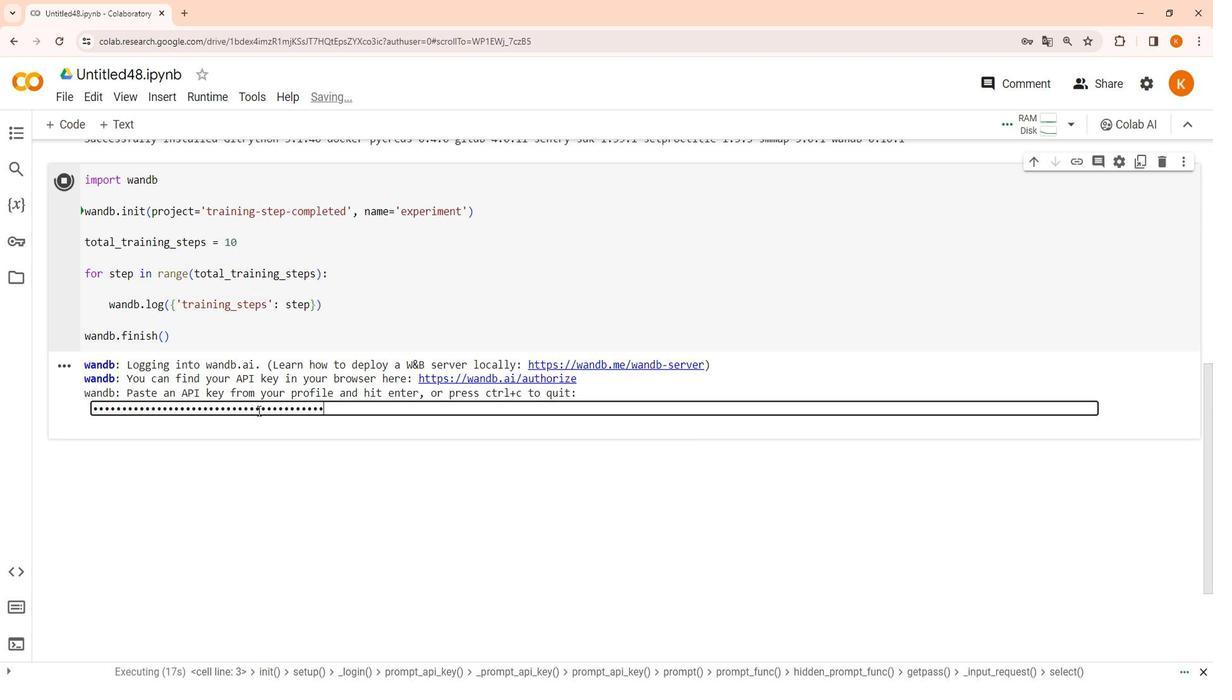 
Action: Key pressed <Key.enter>
Screenshot: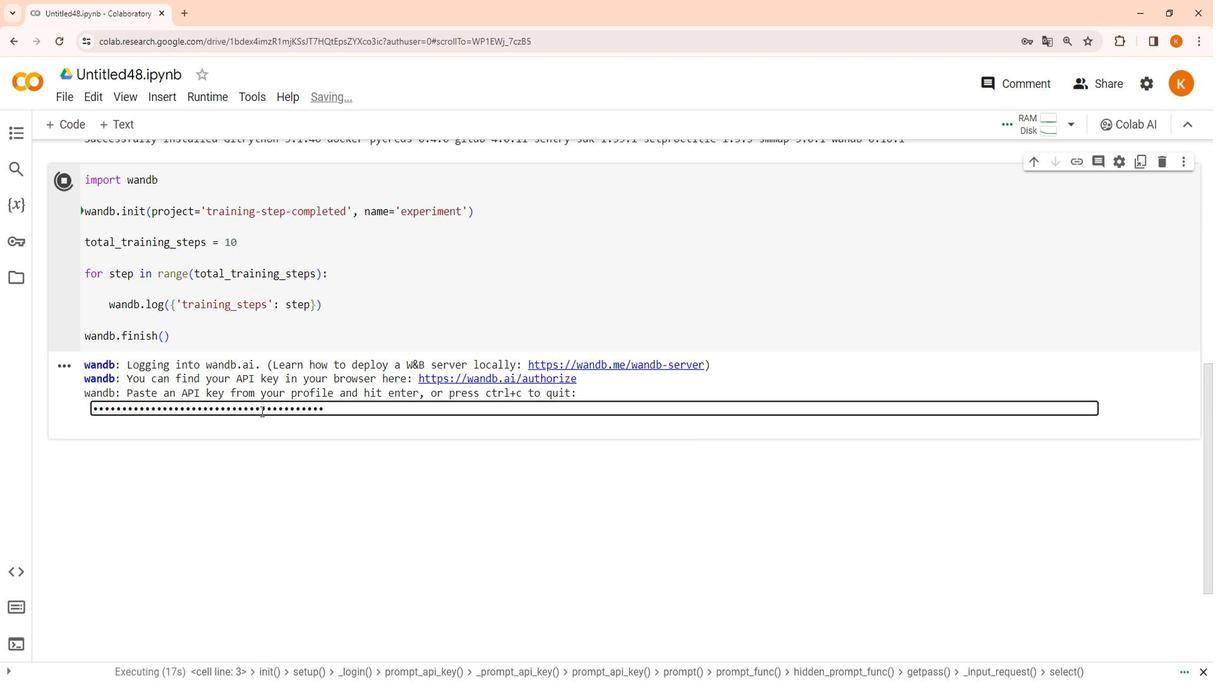 
Action: Mouse moved to (154, 246)
Screenshot: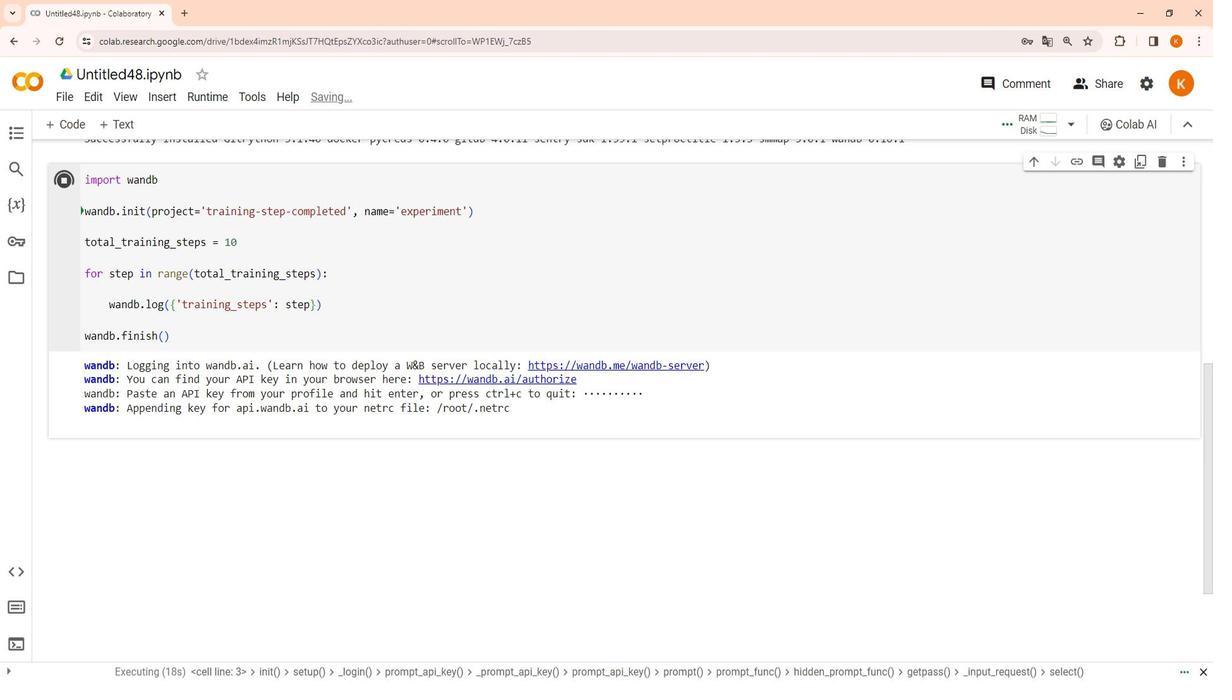 
Action: Mouse pressed left at (154, 246)
Screenshot: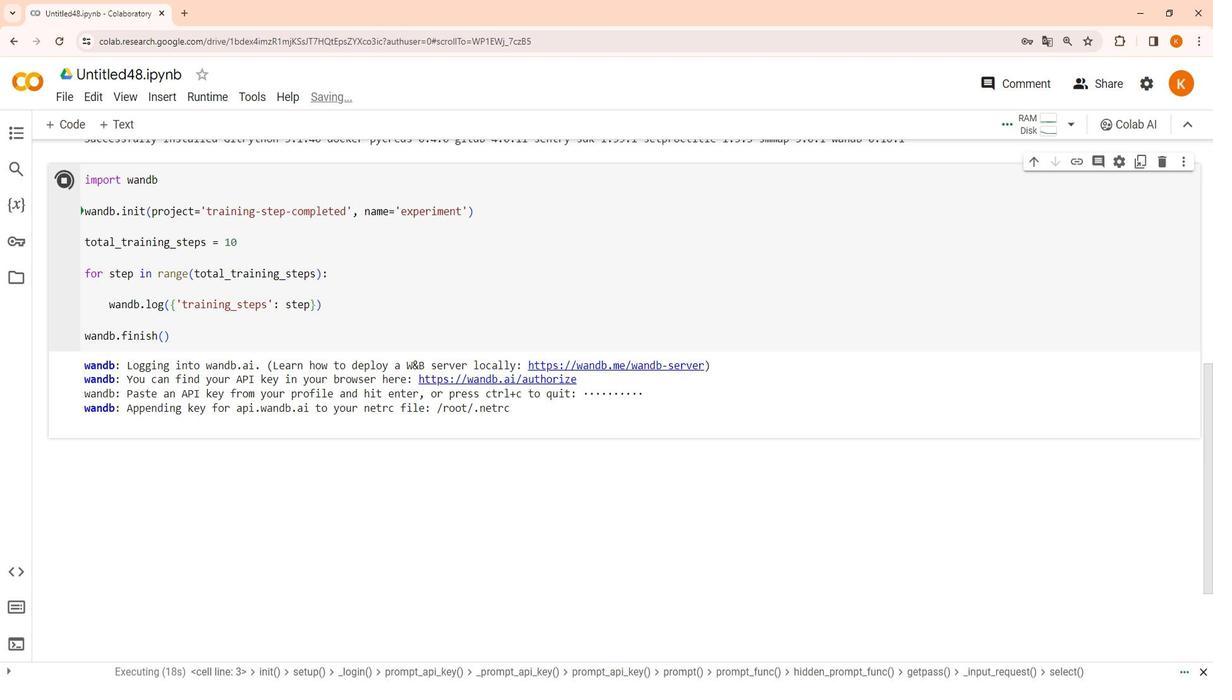 
Action: Mouse moved to (166, 223)
Screenshot: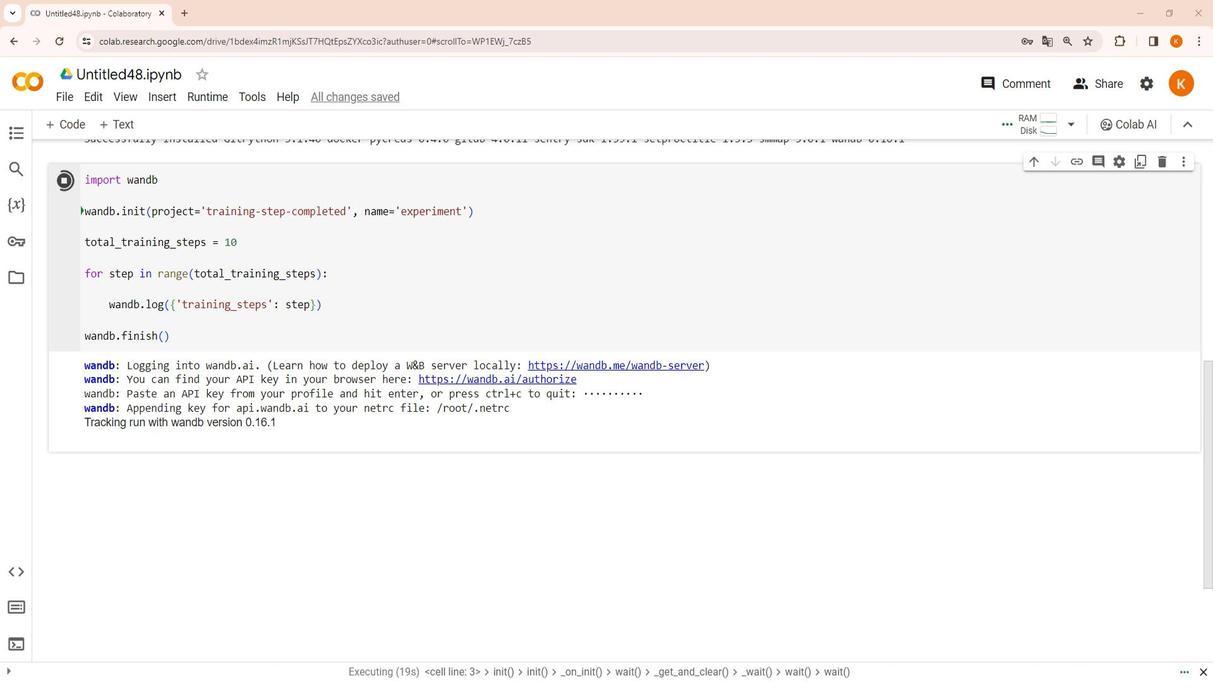 
Action: Mouse pressed left at (166, 223)
Screenshot: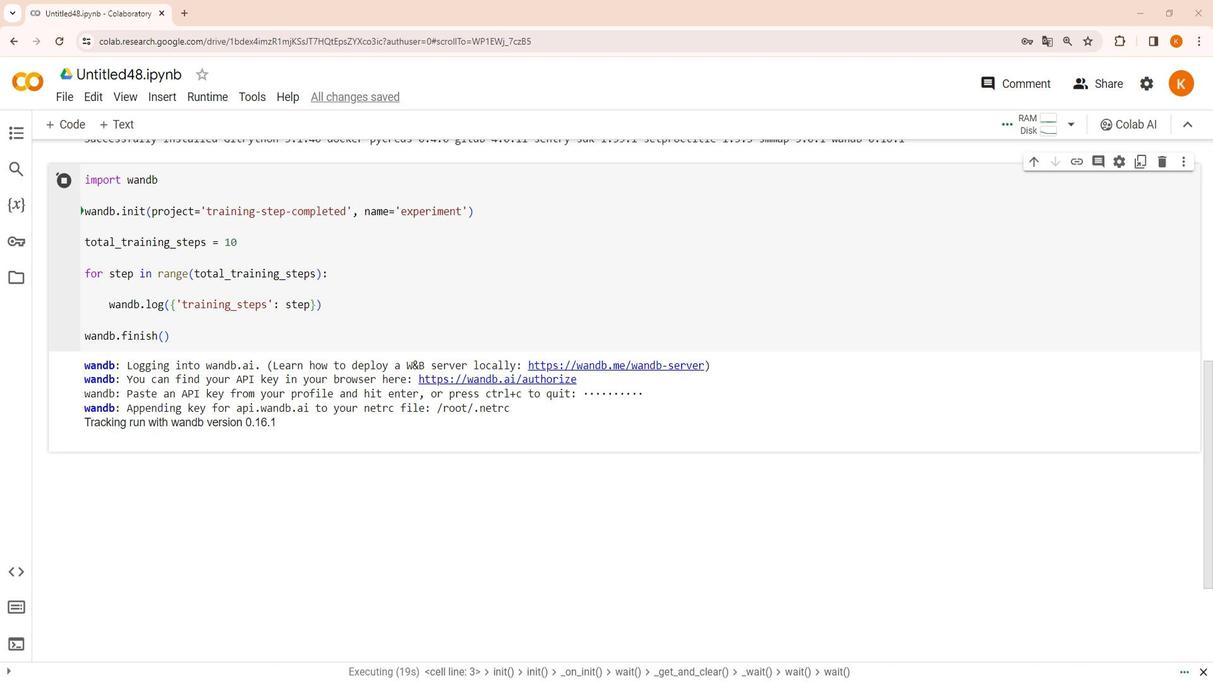 
Action: Mouse moved to (349, 257)
Screenshot: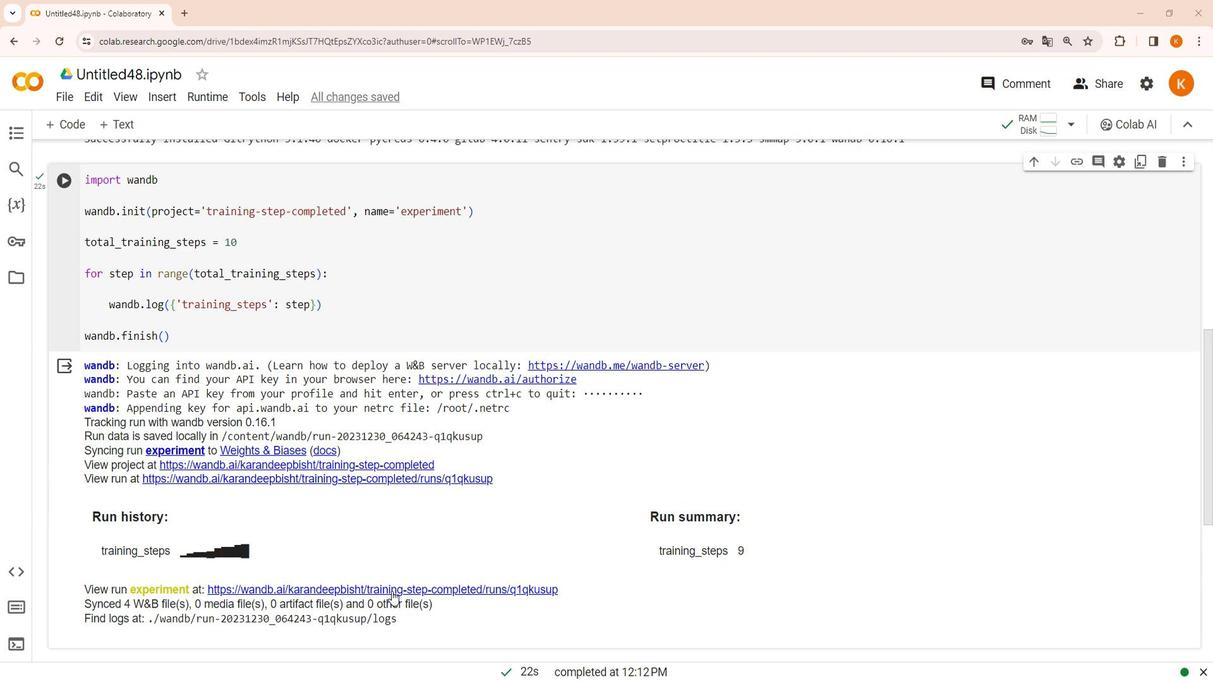 
Action: Mouse pressed left at (349, 257)
Screenshot: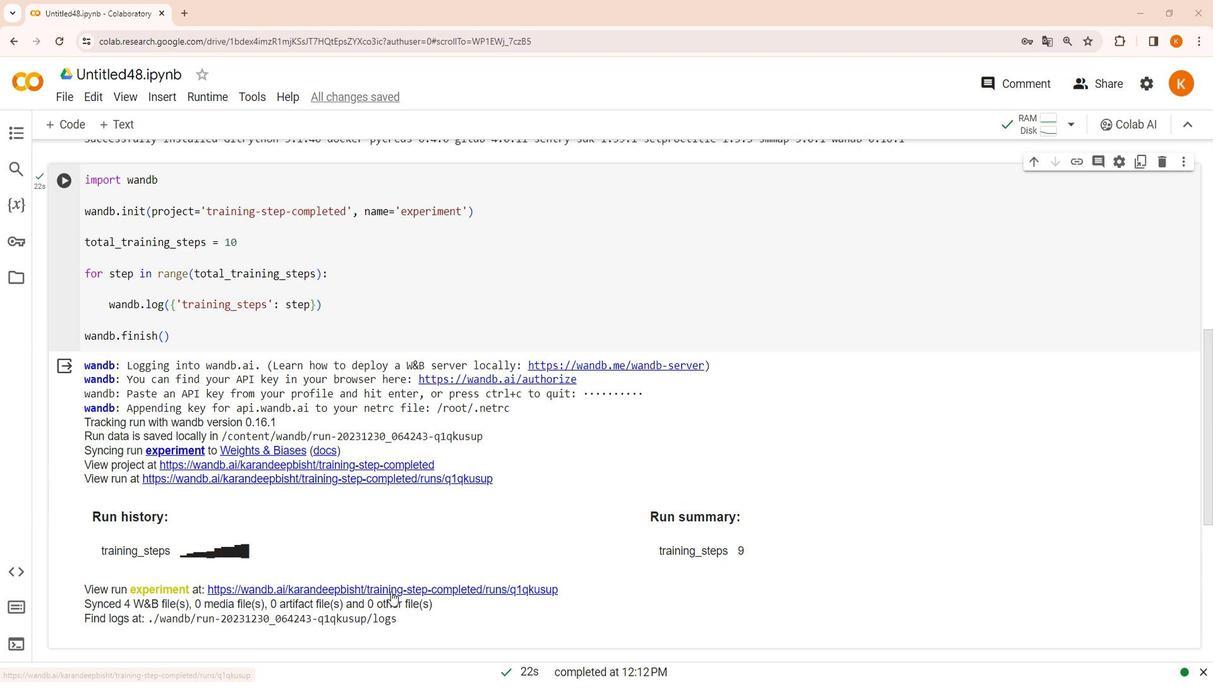 
Action: Mouse moved to (338, 77)
Screenshot: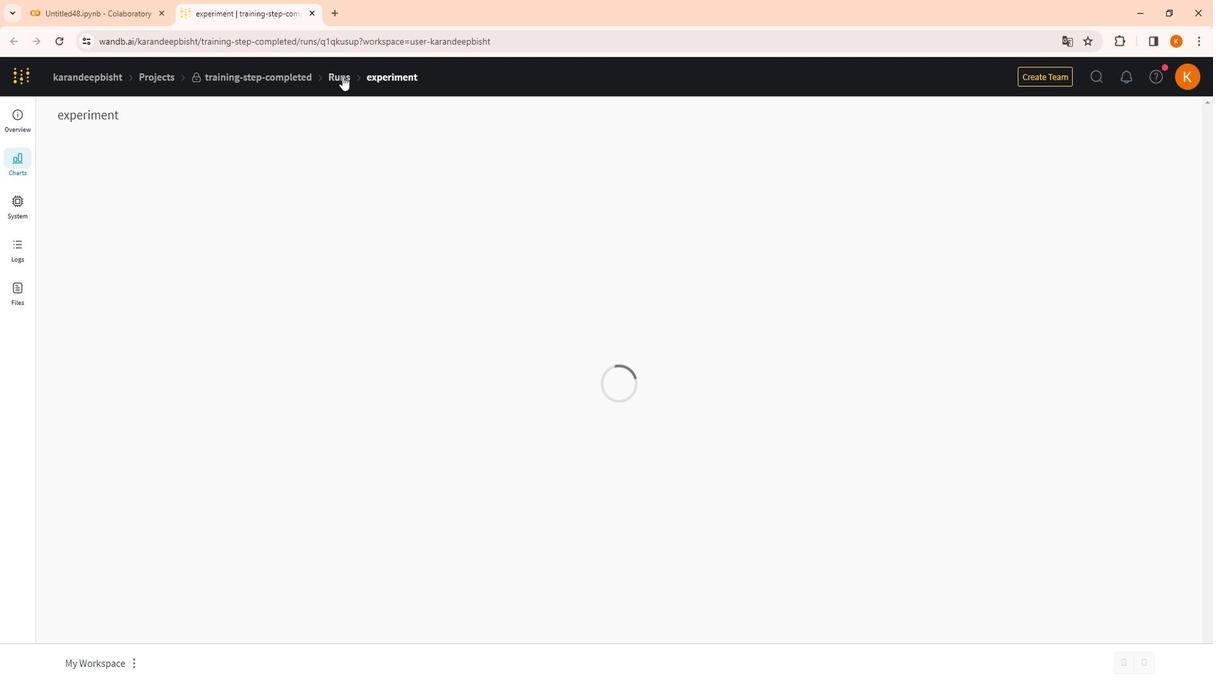 
Action: Mouse pressed left at (338, 77)
Screenshot: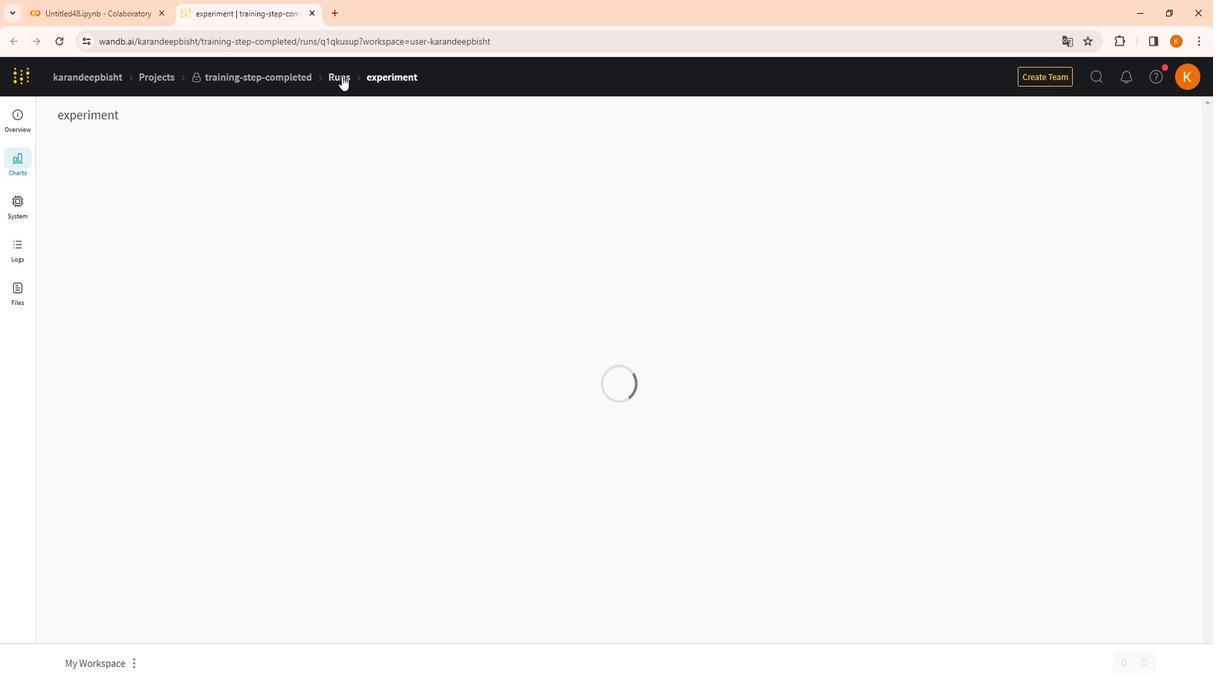 
Action: Mouse moved to (218, 173)
Screenshot: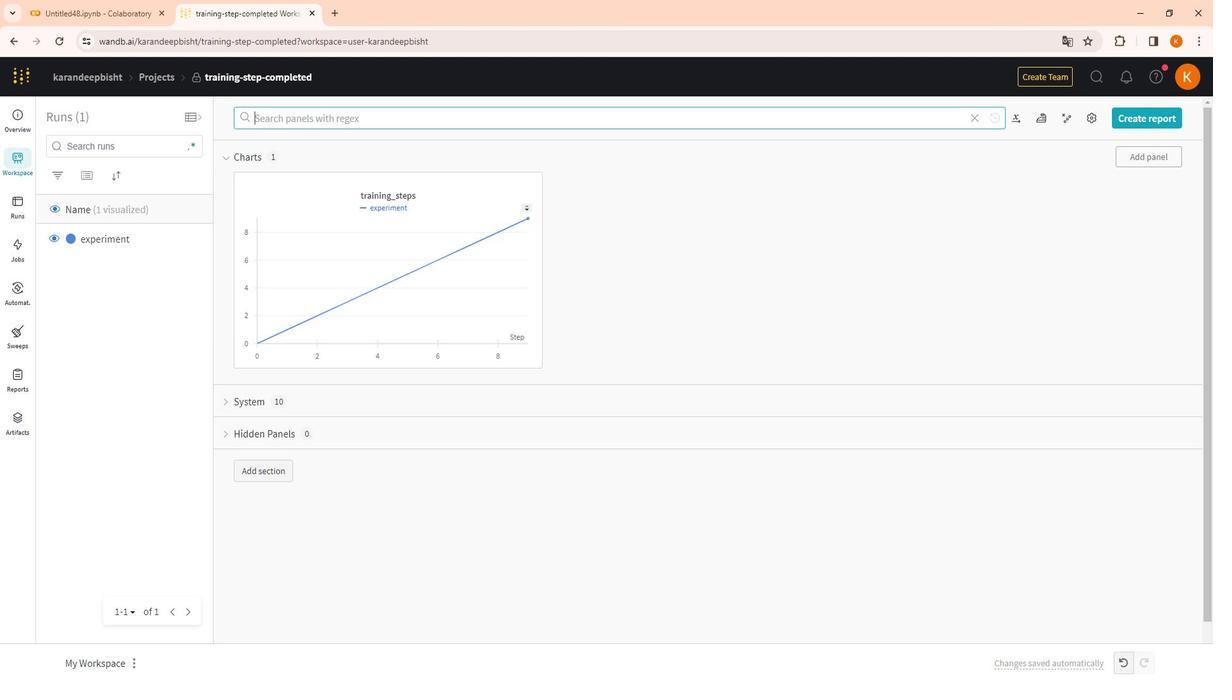 
Action: Mouse pressed left at (218, 173)
Screenshot: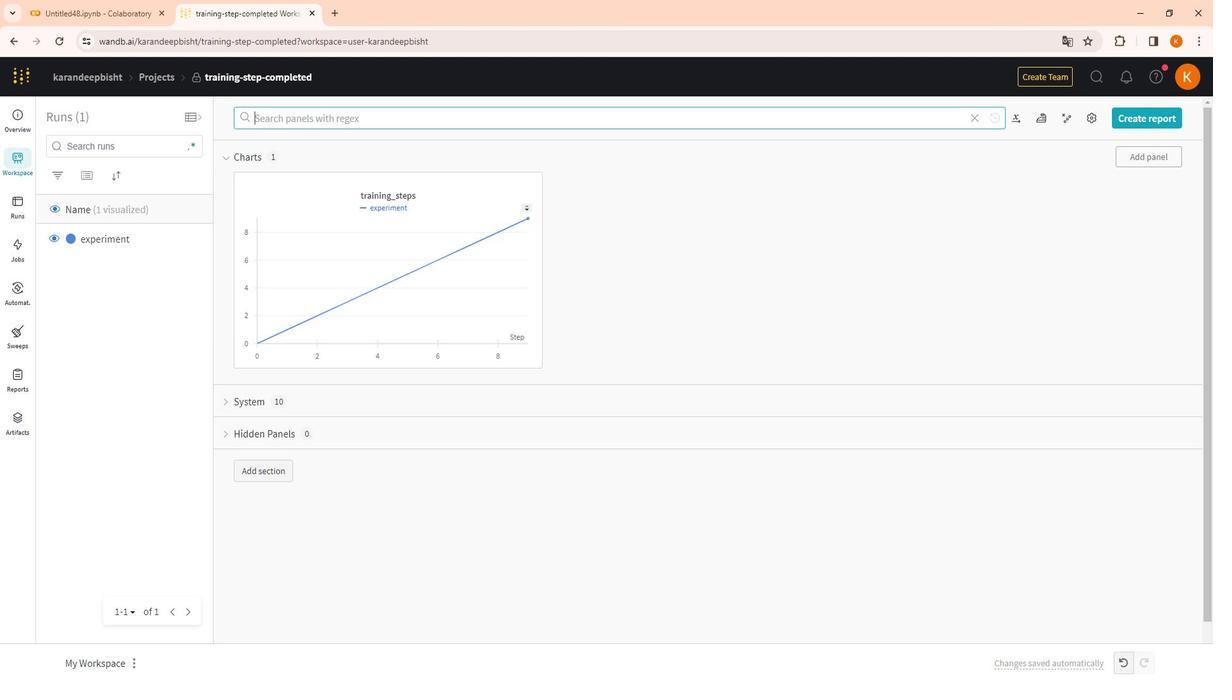 
Action: Mouse moved to (218, 172)
Screenshot: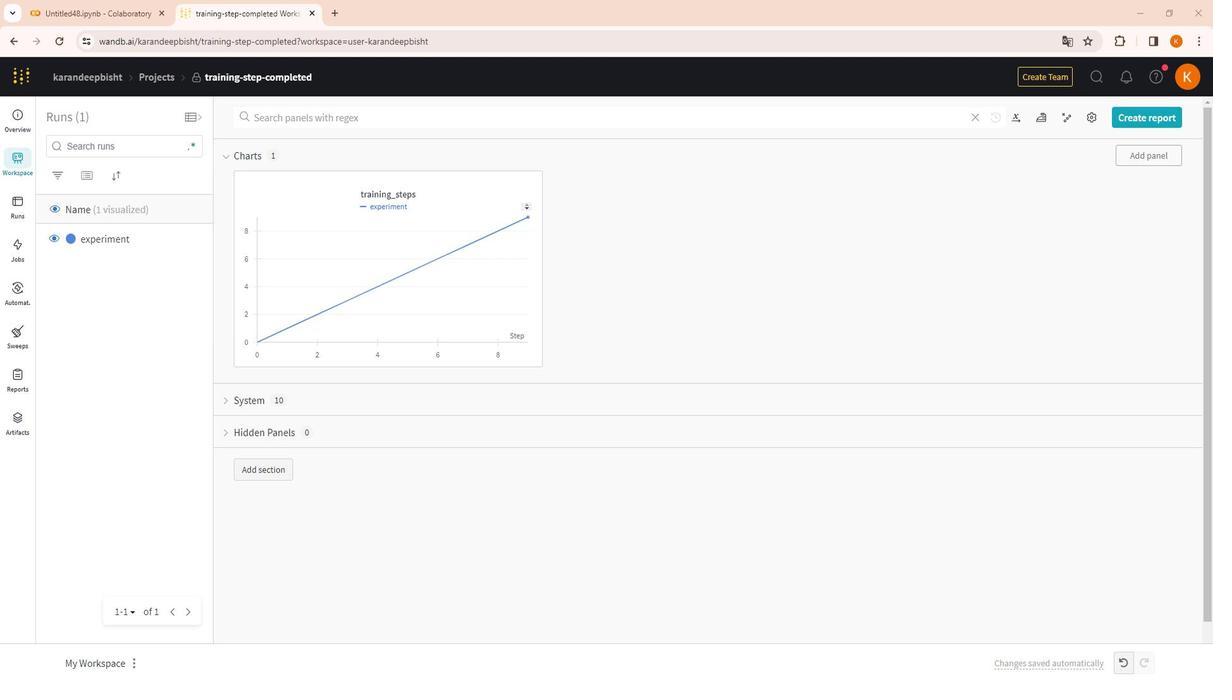 
